 Task: Create a task  Develop a new online appointment scheduling system for a service provider , assign it to team member softage.5@softage.net in the project AgileHorizon and update the status of the task to  On Track  , set the priority of the task to Low
Action: Mouse moved to (70, 456)
Screenshot: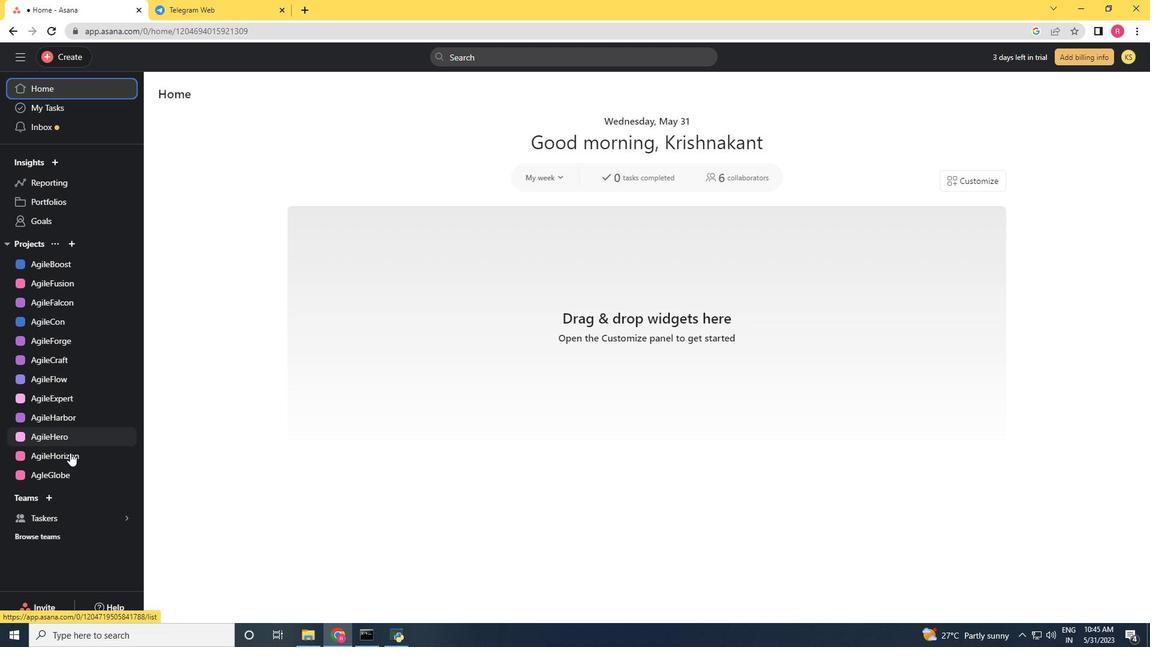 
Action: Mouse pressed left at (70, 456)
Screenshot: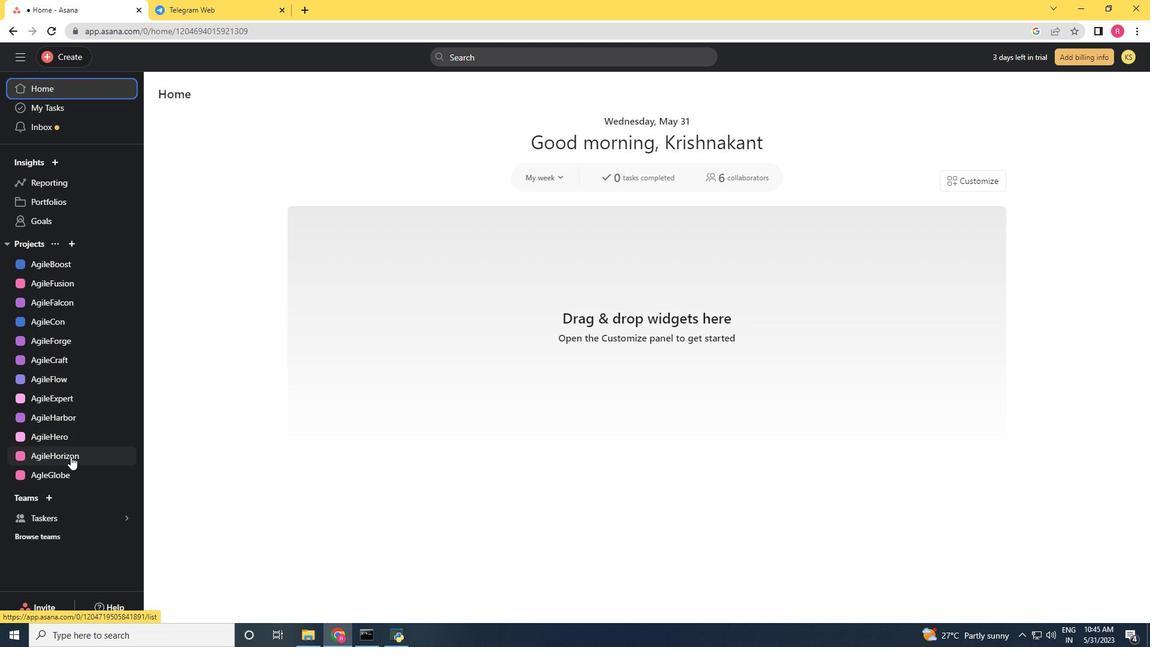 
Action: Mouse moved to (73, 56)
Screenshot: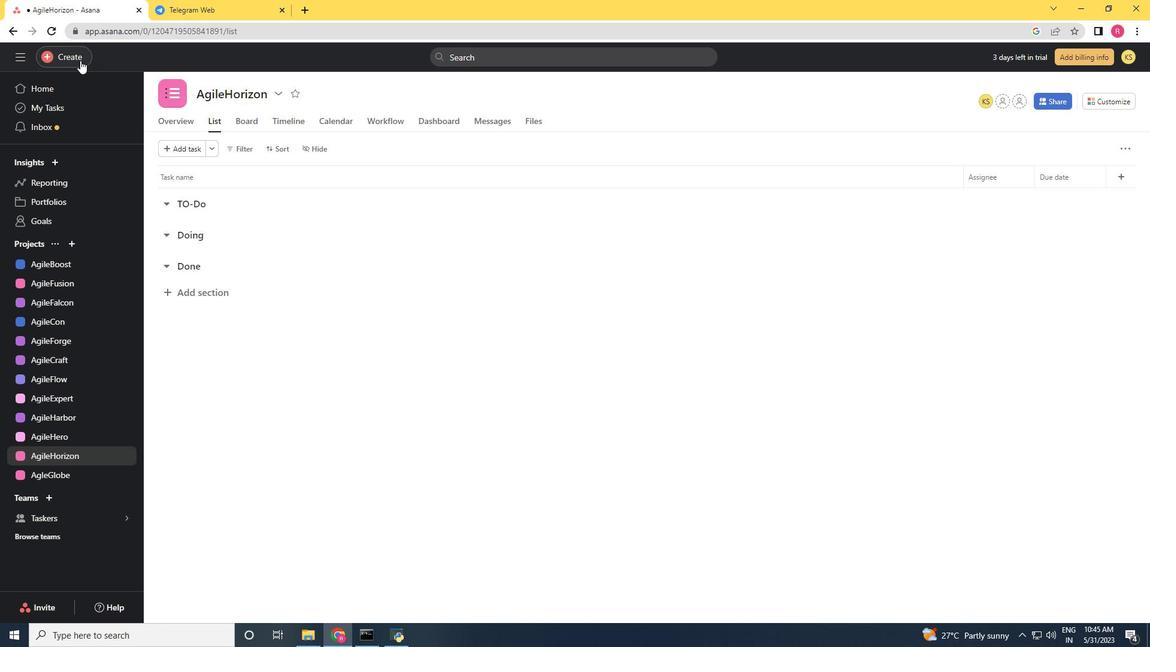 
Action: Mouse pressed left at (73, 56)
Screenshot: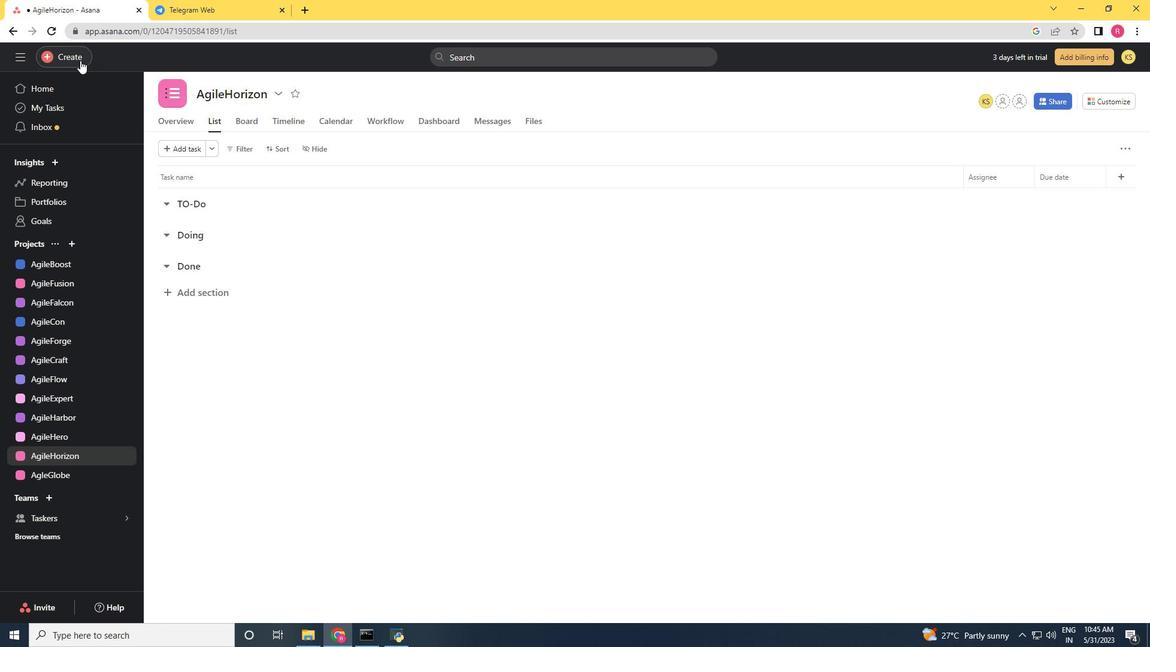 
Action: Mouse moved to (127, 68)
Screenshot: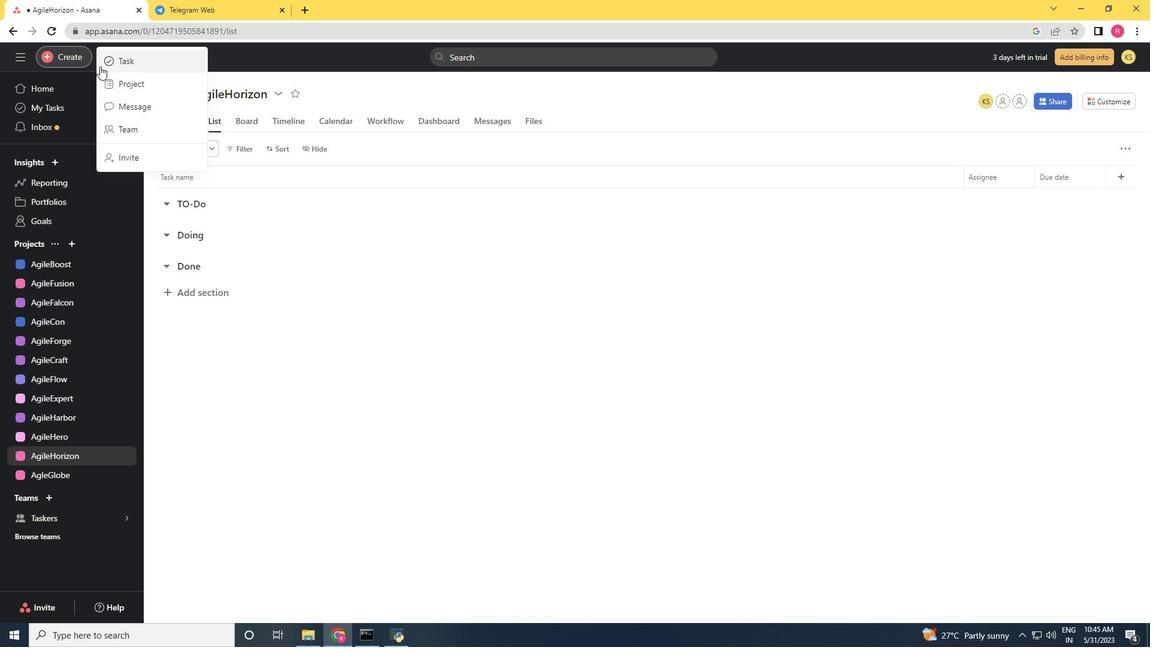 
Action: Mouse pressed left at (127, 68)
Screenshot: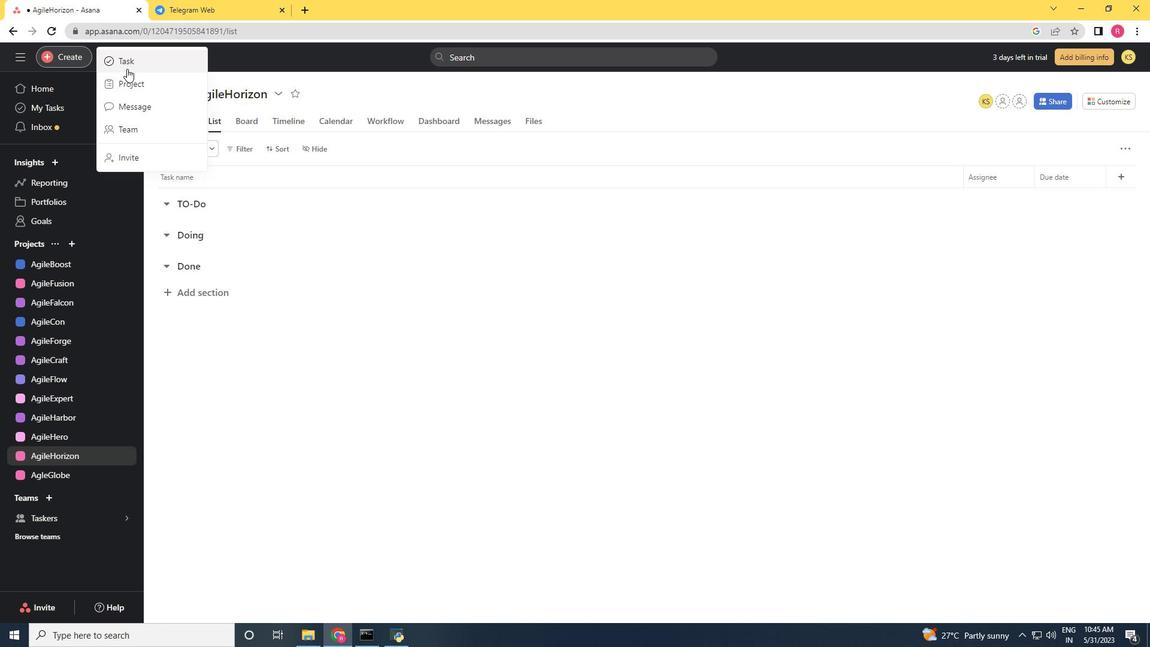 
Action: Key pressed <Key.shift>Develop<Key.space>a<Key.space>new<Key.space>online<Key.space>appointment<Key.space>scheduling<Key.space>system<Key.space>for<Key.space>a<Key.space>service<Key.space>provider<Key.space>
Screenshot: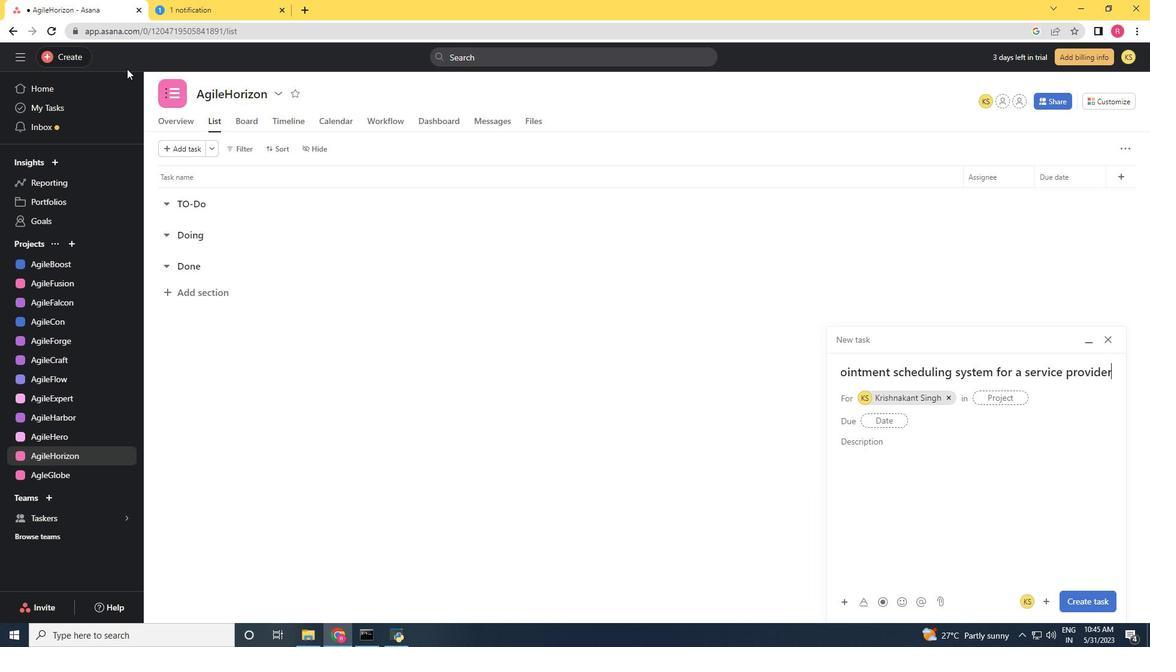 
Action: Mouse moved to (935, 396)
Screenshot: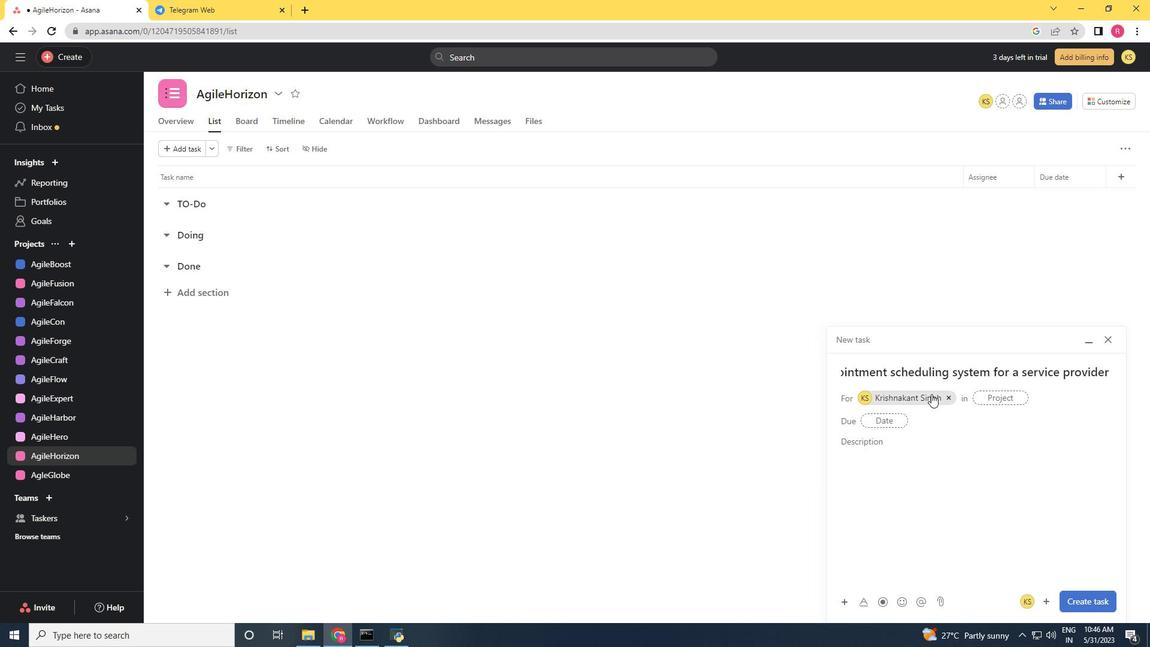 
Action: Mouse pressed left at (935, 396)
Screenshot: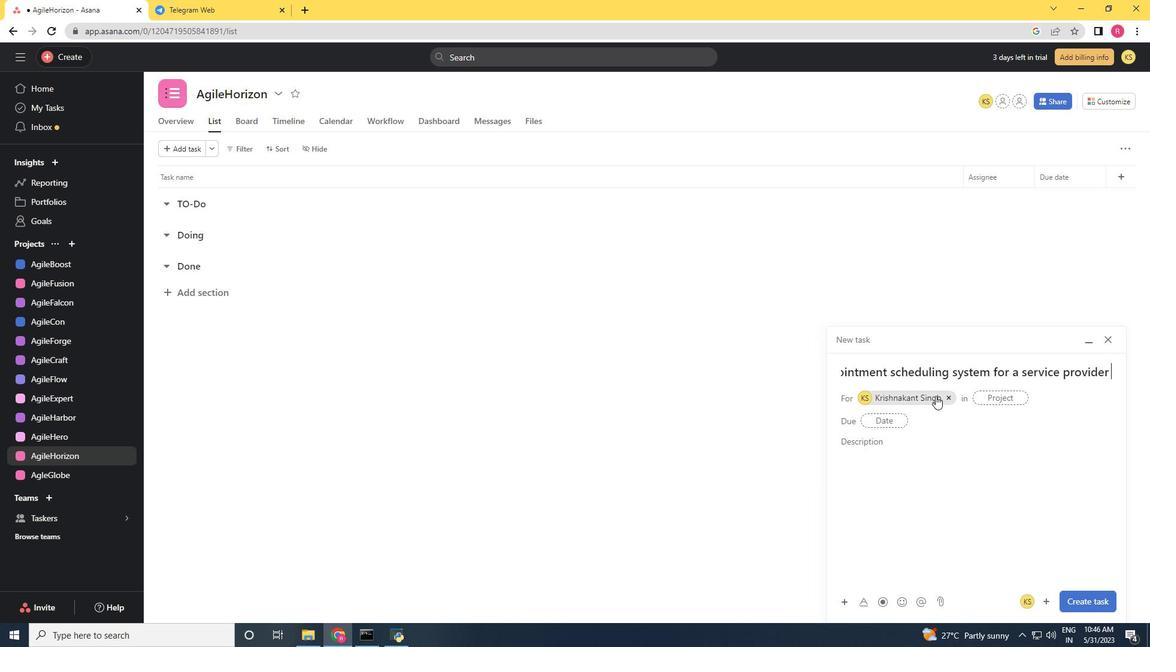 
Action: Mouse moved to (868, 396)
Screenshot: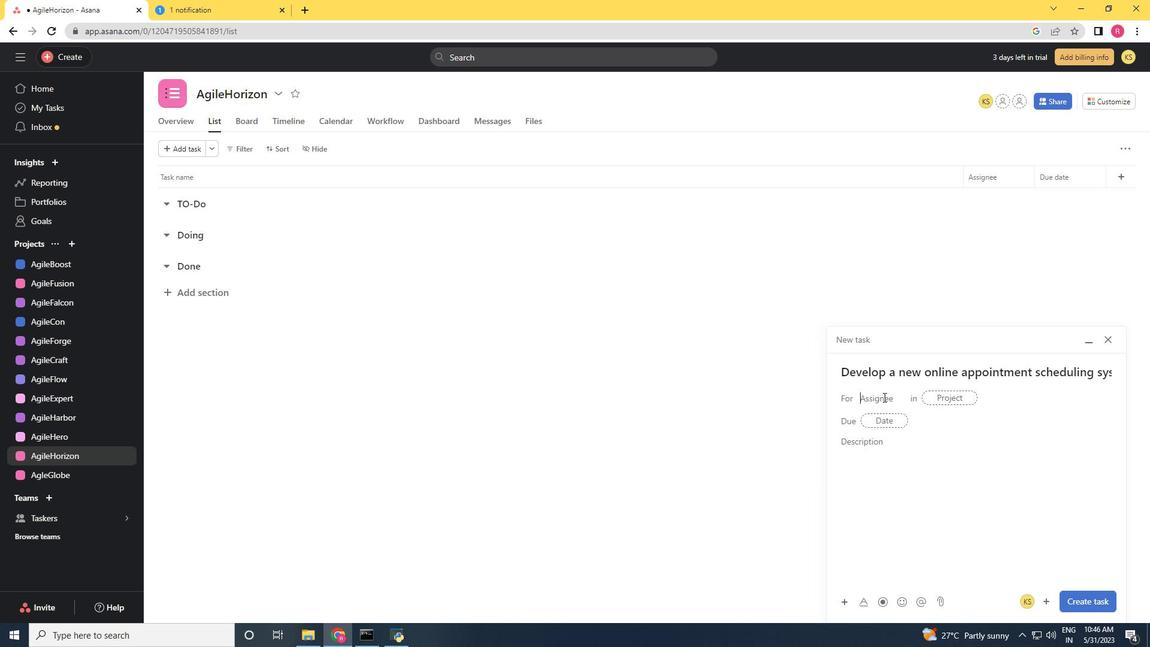 
Action: Mouse pressed left at (868, 396)
Screenshot: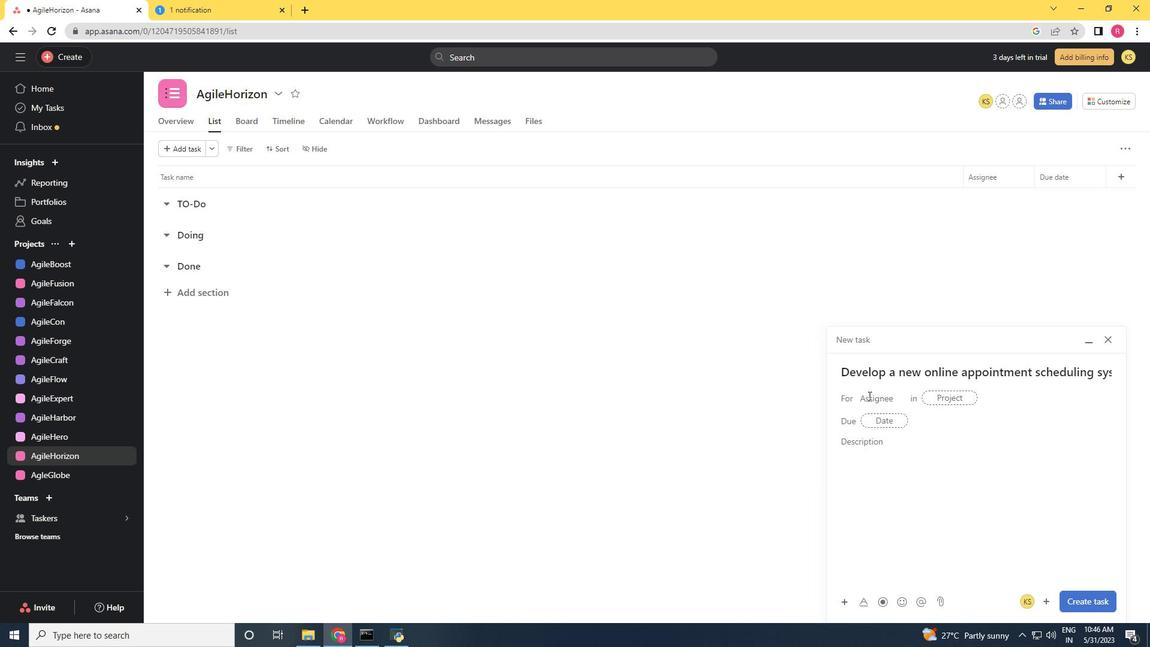 
Action: Key pressed softage,5<Key.shift>@softage.net
Screenshot: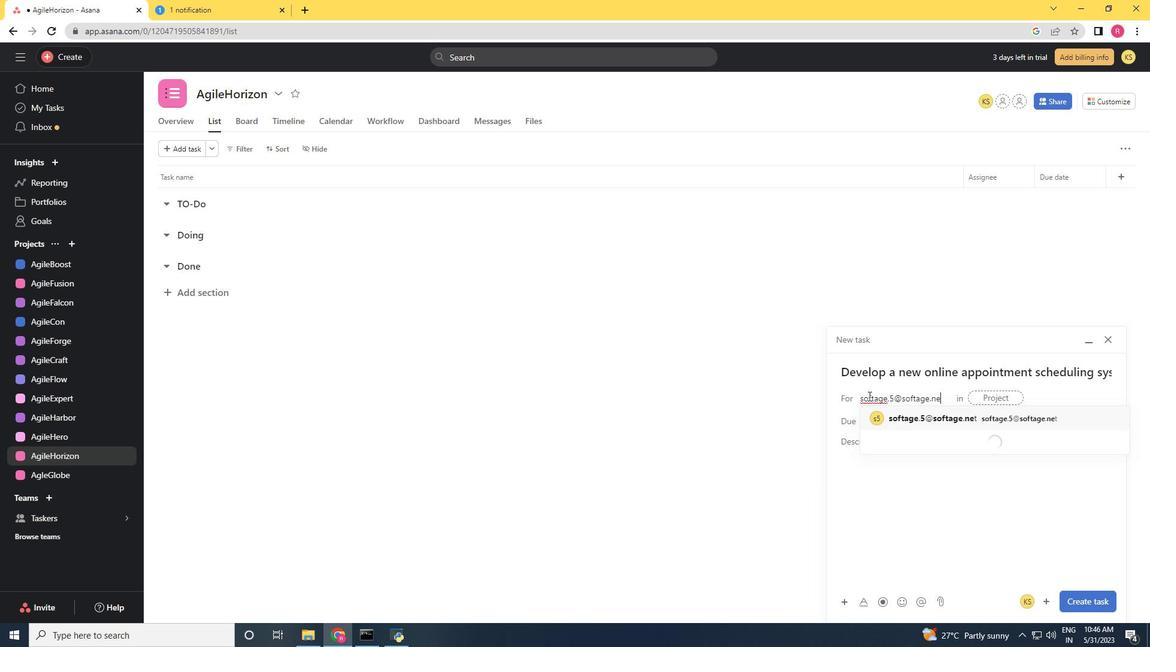
Action: Mouse moved to (960, 421)
Screenshot: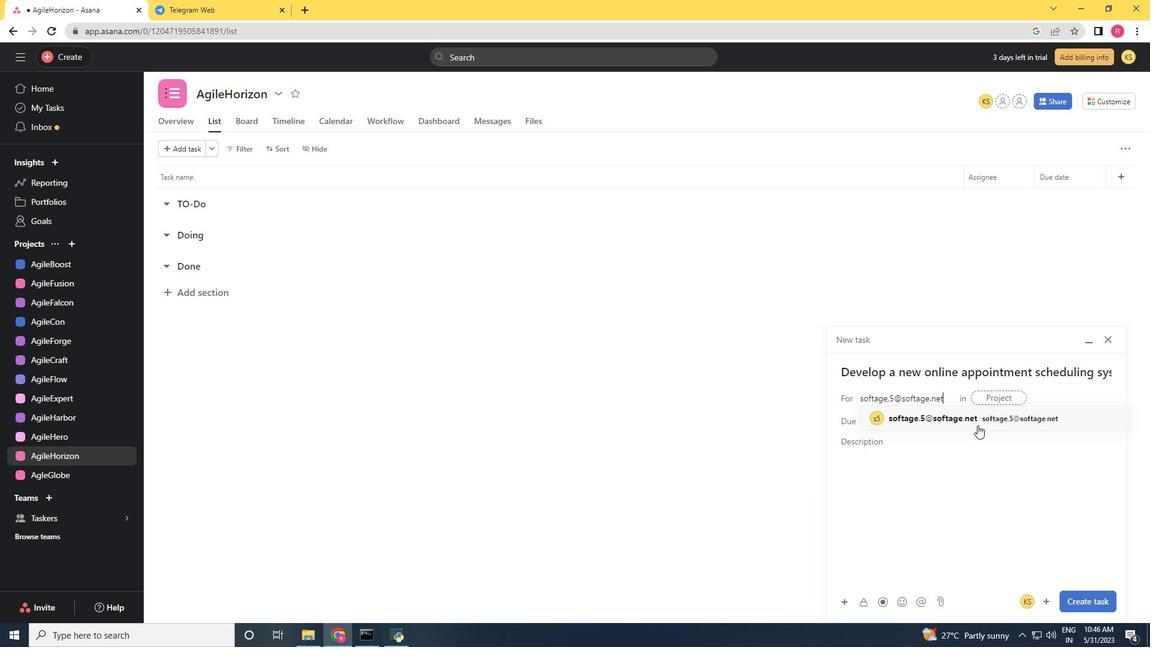 
Action: Mouse pressed left at (960, 421)
Screenshot: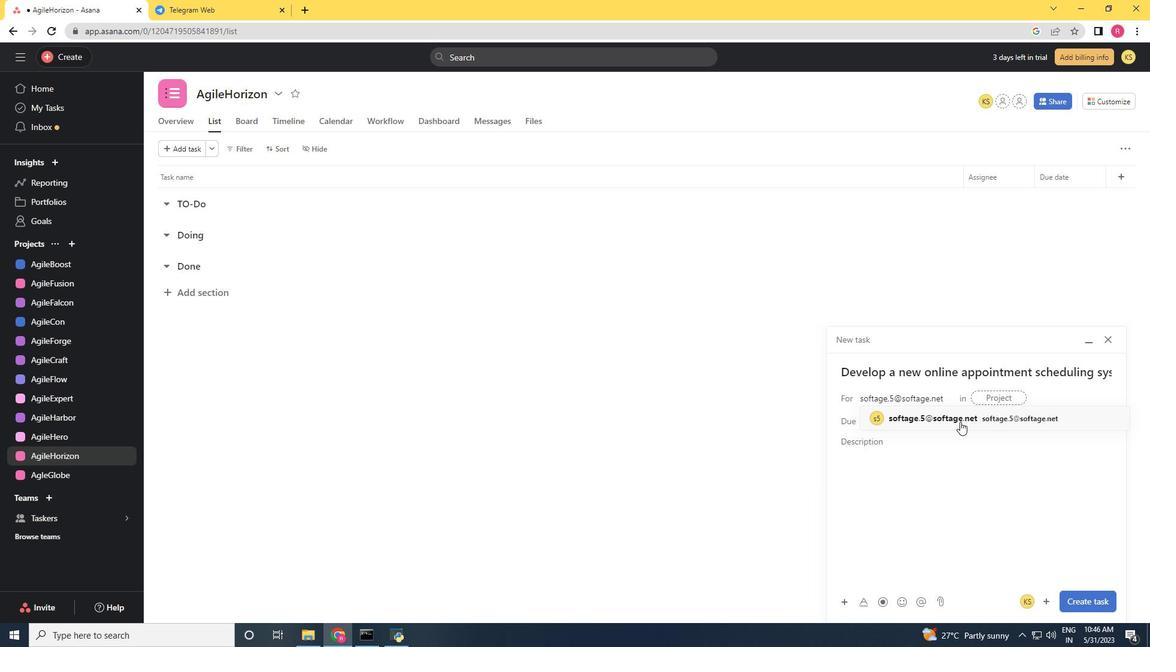 
Action: Mouse moved to (901, 421)
Screenshot: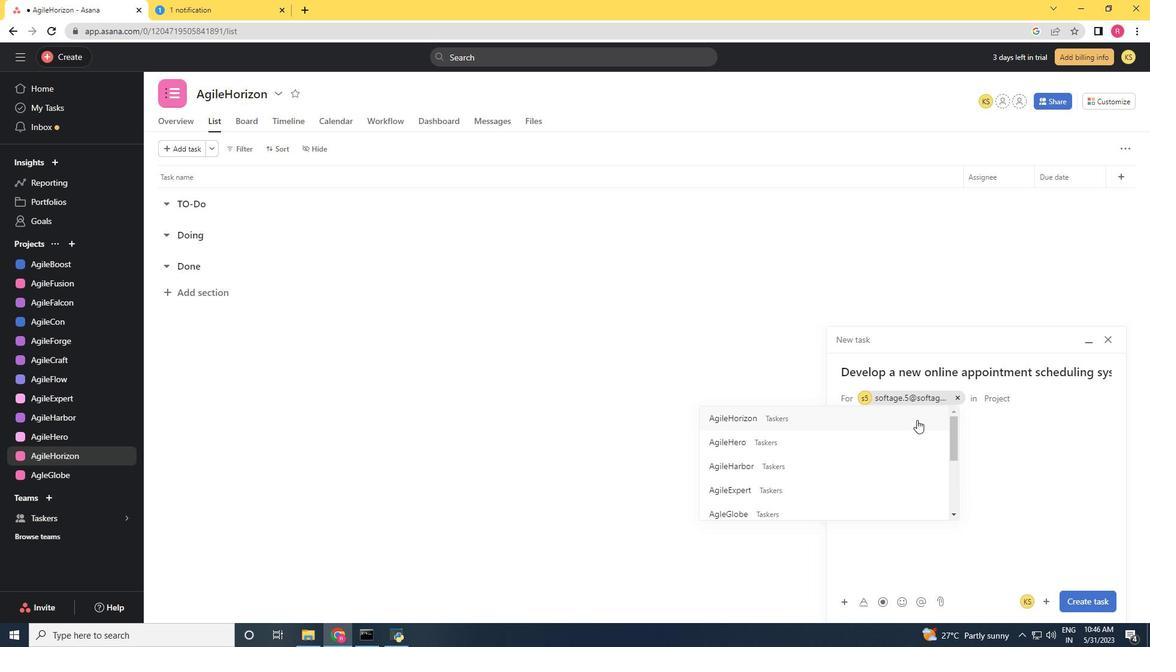 
Action: Mouse pressed left at (901, 421)
Screenshot: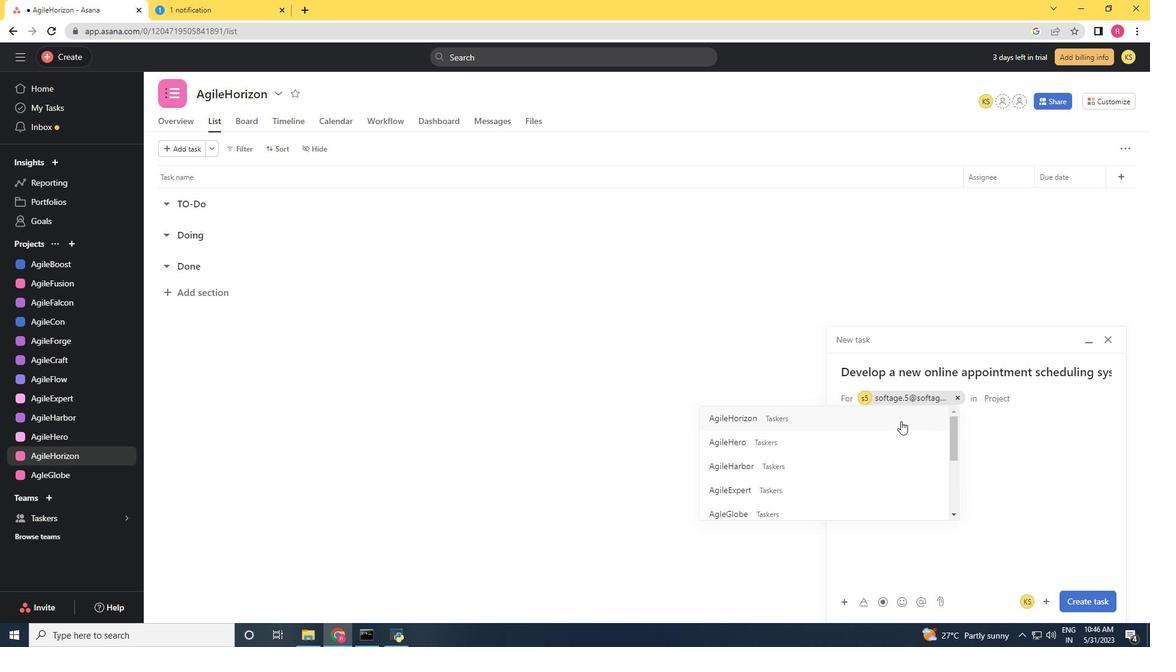 
Action: Mouse moved to (1089, 606)
Screenshot: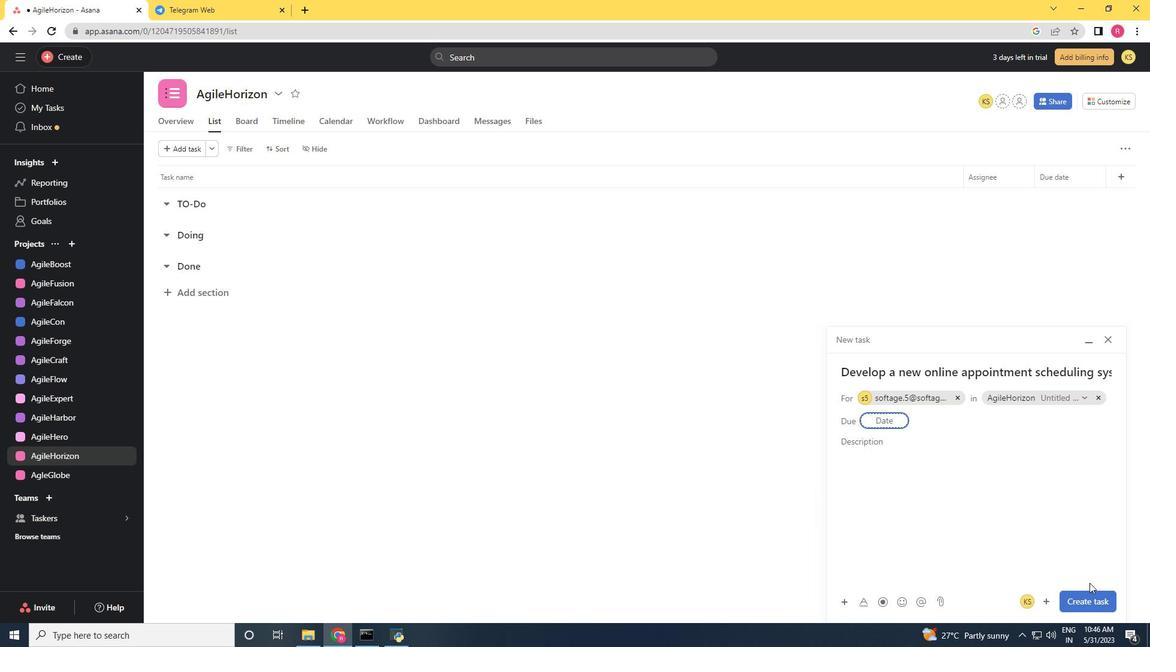 
Action: Mouse pressed left at (1089, 606)
Screenshot: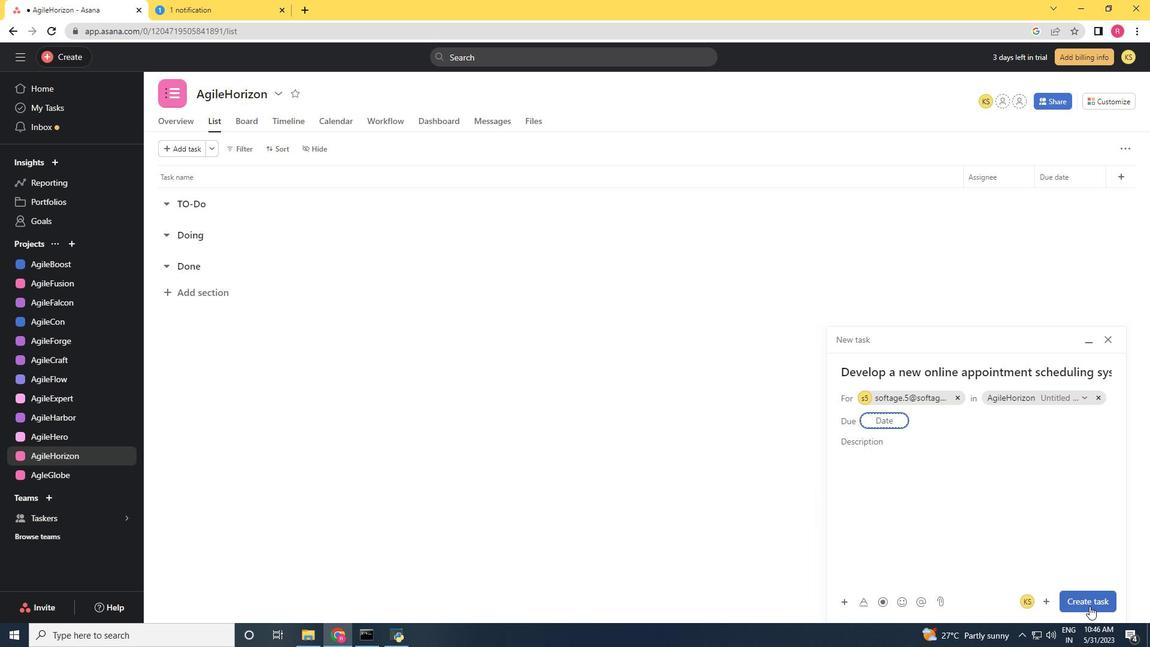 
Action: Mouse moved to (1122, 176)
Screenshot: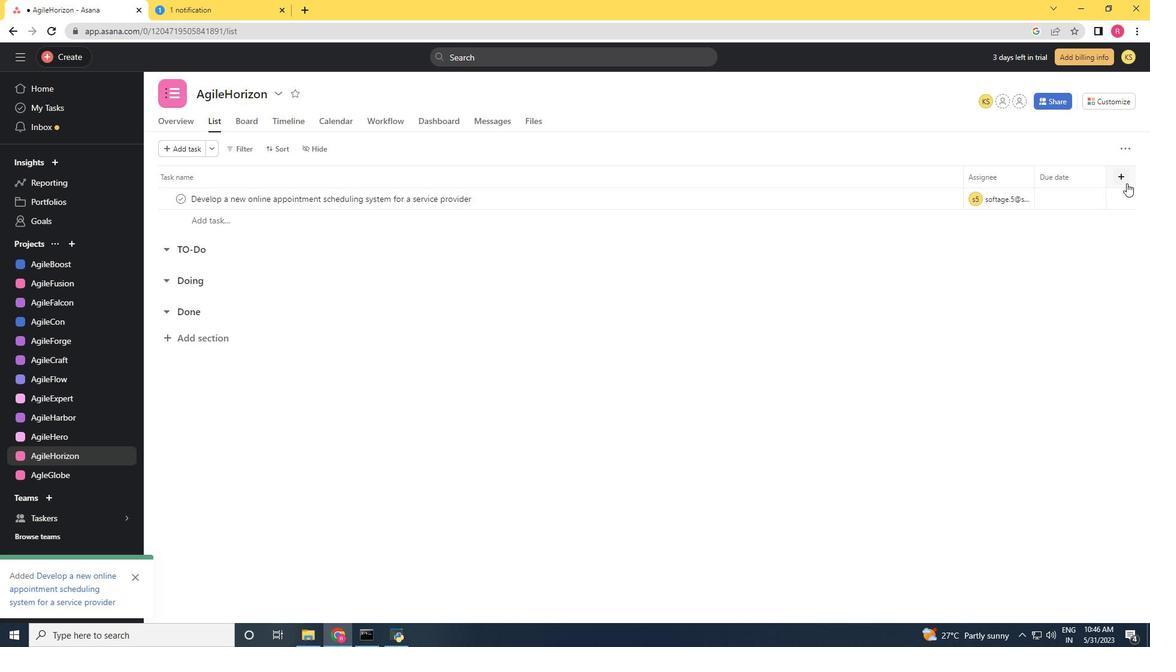 
Action: Mouse pressed left at (1122, 176)
Screenshot: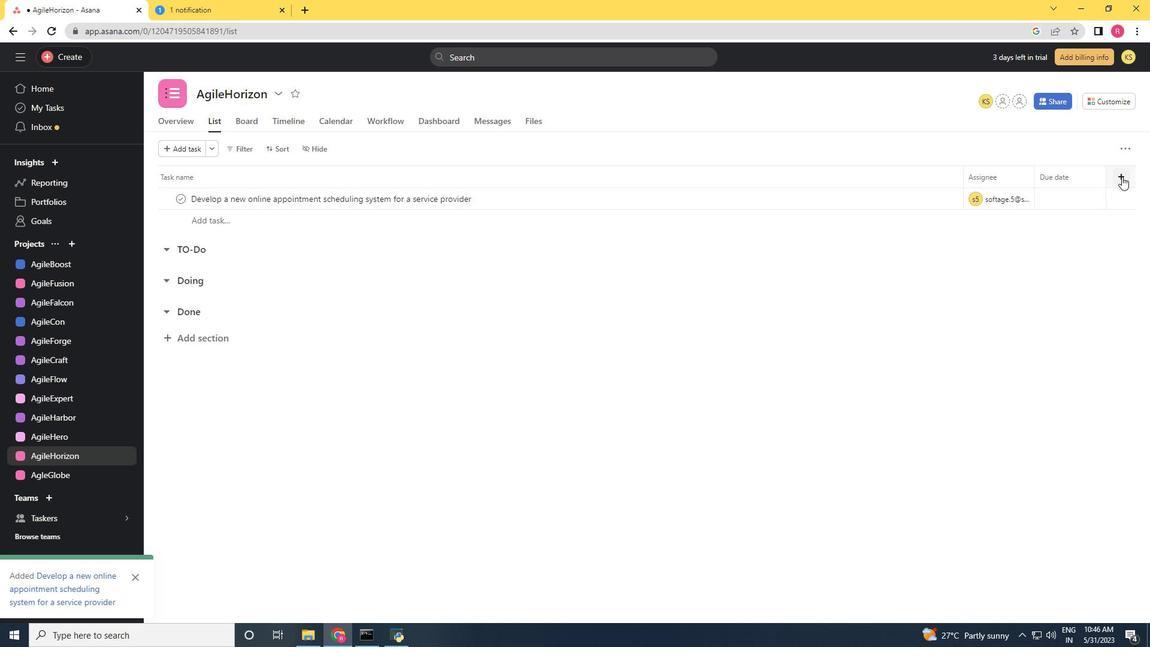 
Action: Mouse moved to (1058, 313)
Screenshot: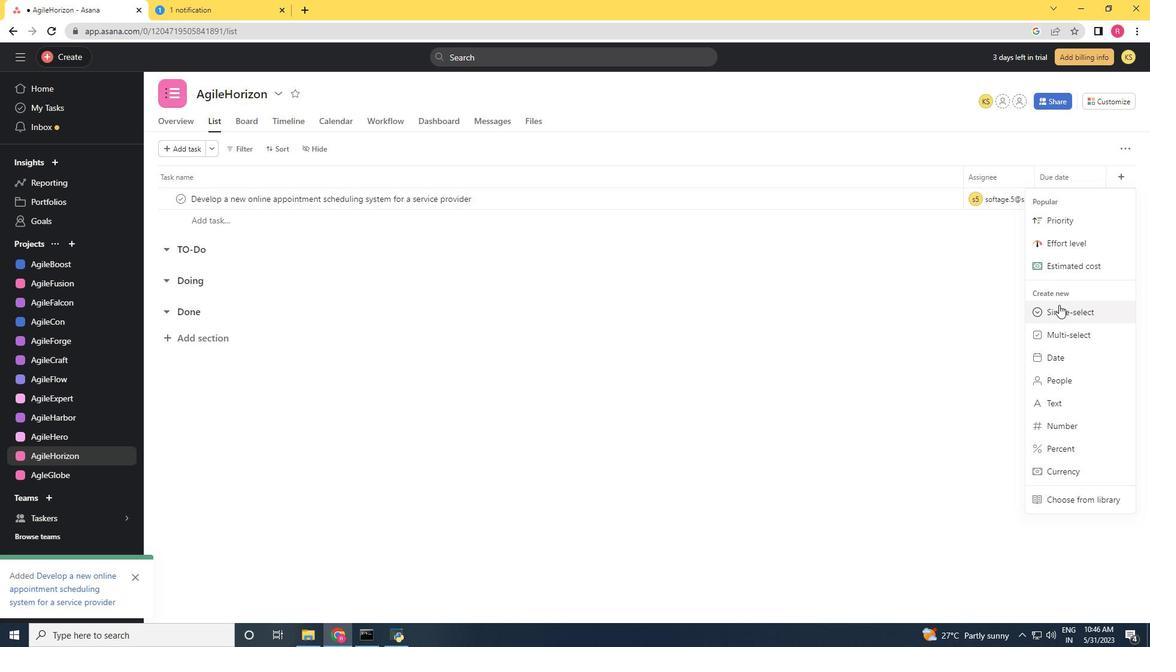 
Action: Mouse pressed left at (1058, 313)
Screenshot: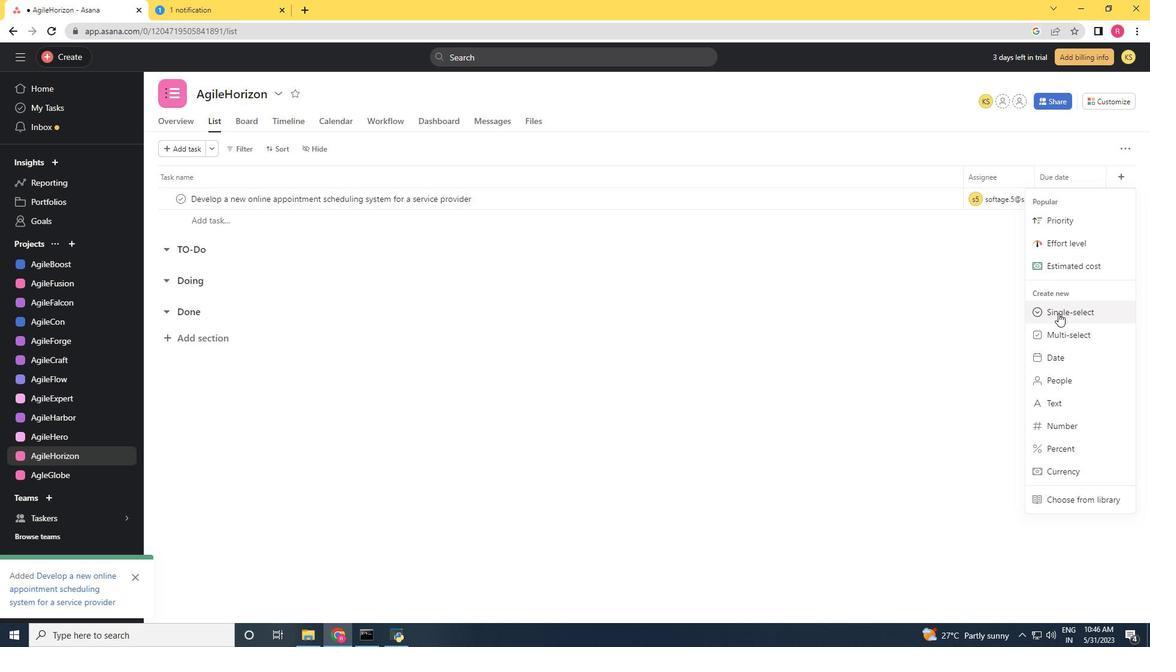 
Action: Mouse moved to (1058, 313)
Screenshot: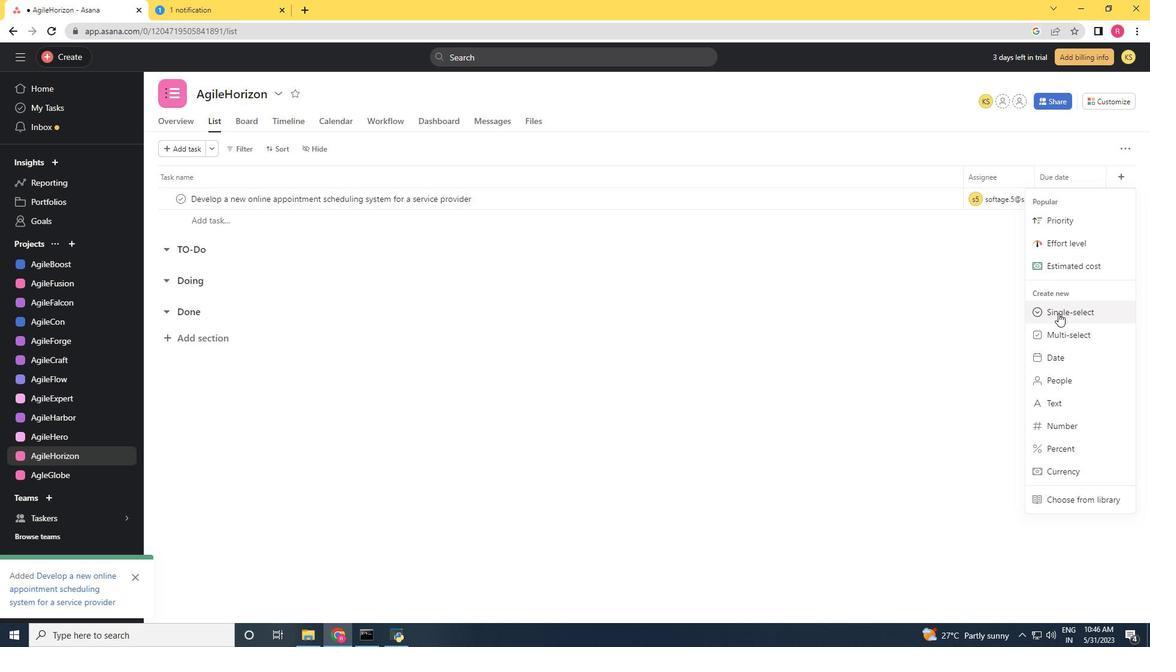 
Action: Key pressed <Key.shift><Key.shift><Key.shift><Key.shift><Key.shift><Key.shift><Key.shift><Key.shift><Key.shift><Key.shift><Key.shift><Key.shift><Key.shift><Key.shift><Key.shift><Key.shift><Key.shift><Key.shift><Key.shift><Key.shift><Key.shift><Key.shift>Status
Screenshot: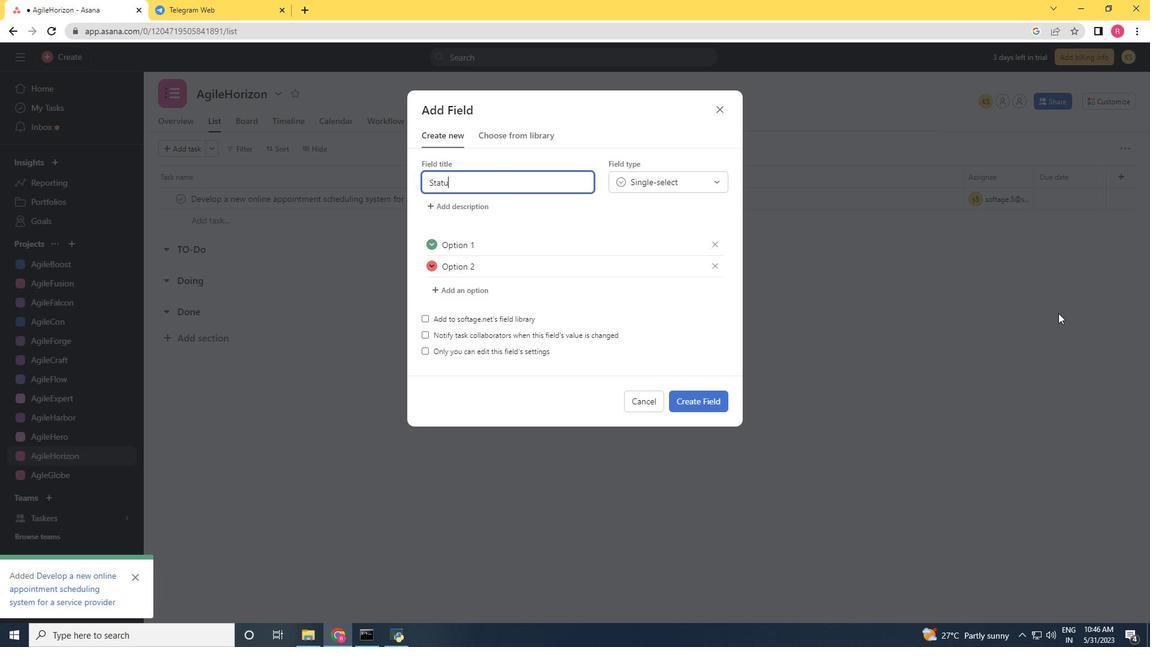 
Action: Mouse moved to (518, 248)
Screenshot: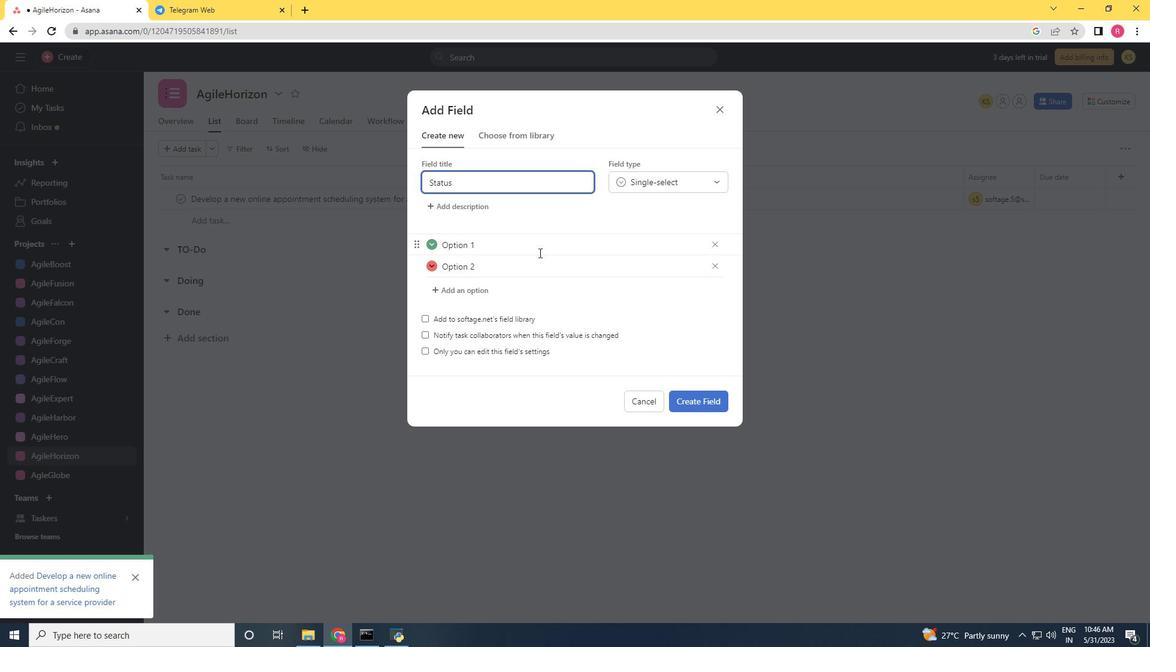 
Action: Mouse pressed left at (518, 248)
Screenshot: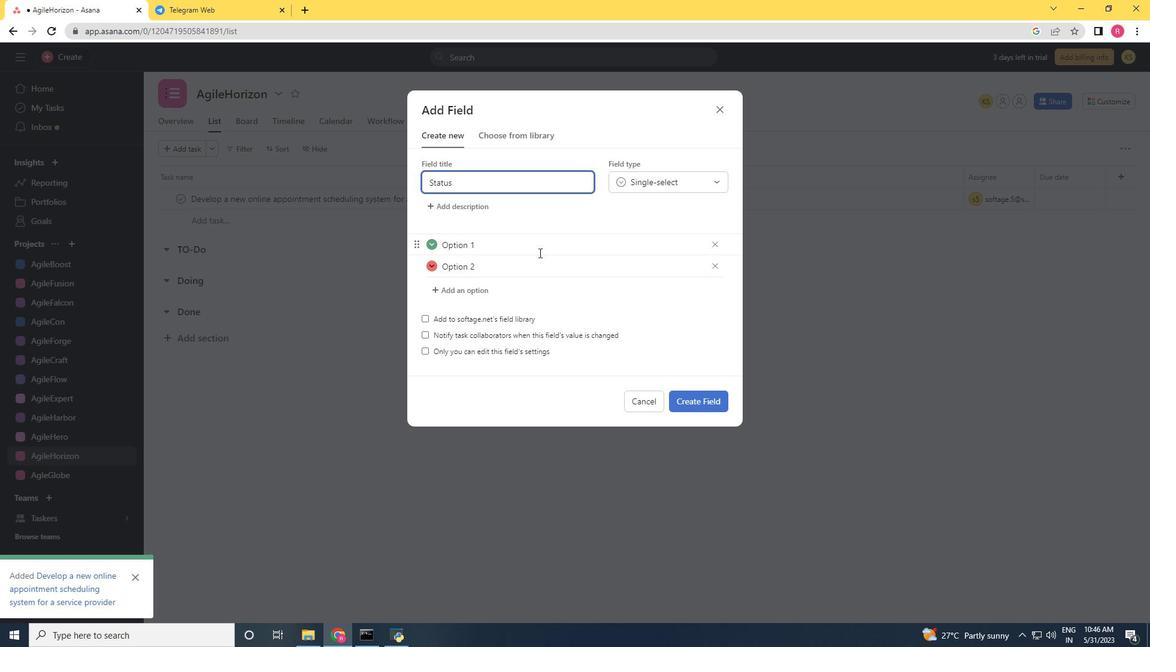 
Action: Key pressed <Key.backspace><Key.backspace><Key.backspace><Key.backspace><Key.backspace><Key.backspace><Key.backspace><Key.backspace><Key.shift>On<Key.space><Key.shift>Track<Key.enter><Key.shift><Key.shift><Key.shift>Off<Key.space><Key.shift>Track<Key.enter><Key.shift><Key.shift><Key.shift><Key.shift><Key.shift>At<Key.space><Key.shift>Risk
Screenshot: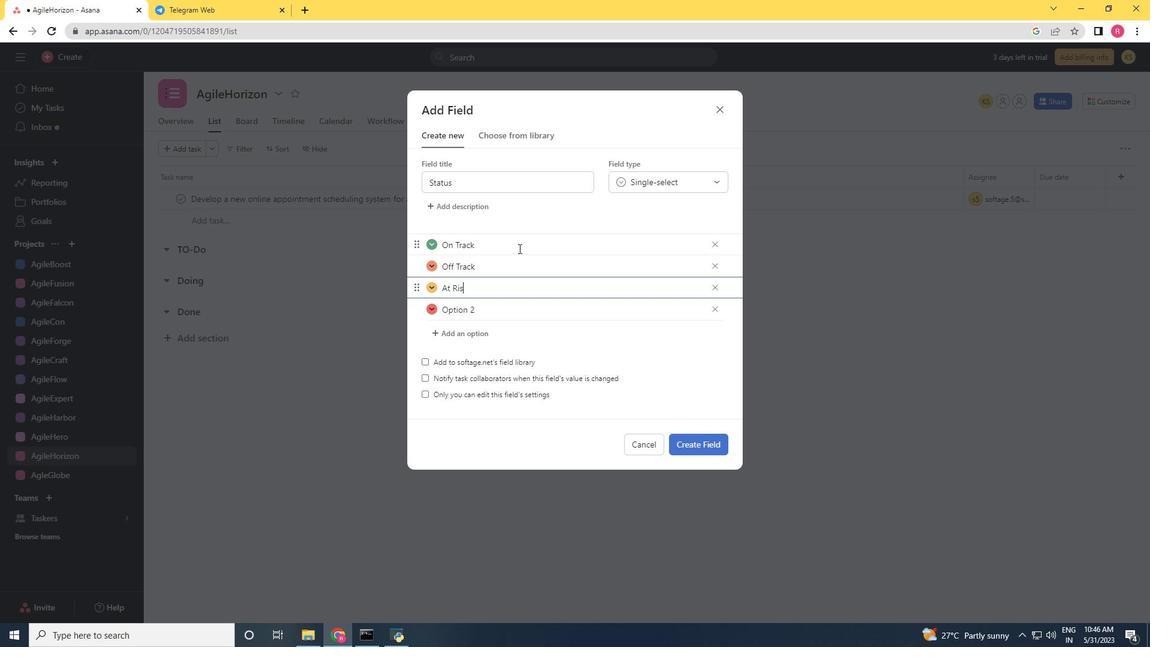 
Action: Mouse moved to (720, 314)
Screenshot: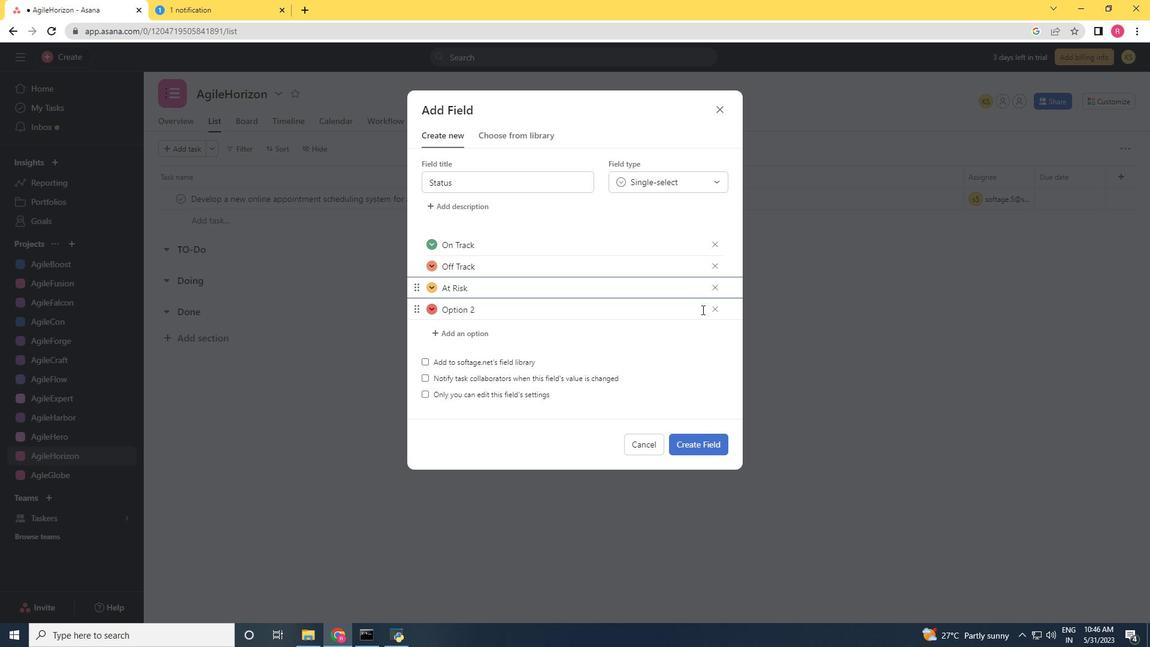 
Action: Mouse pressed left at (720, 314)
Screenshot: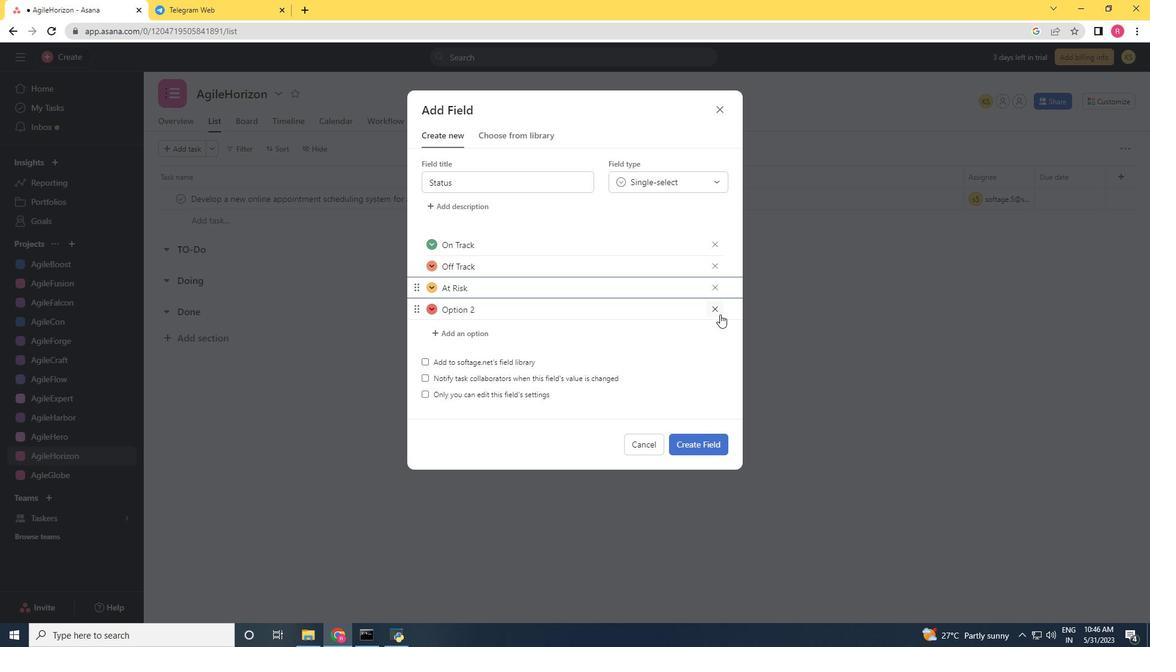 
Action: Mouse moved to (697, 422)
Screenshot: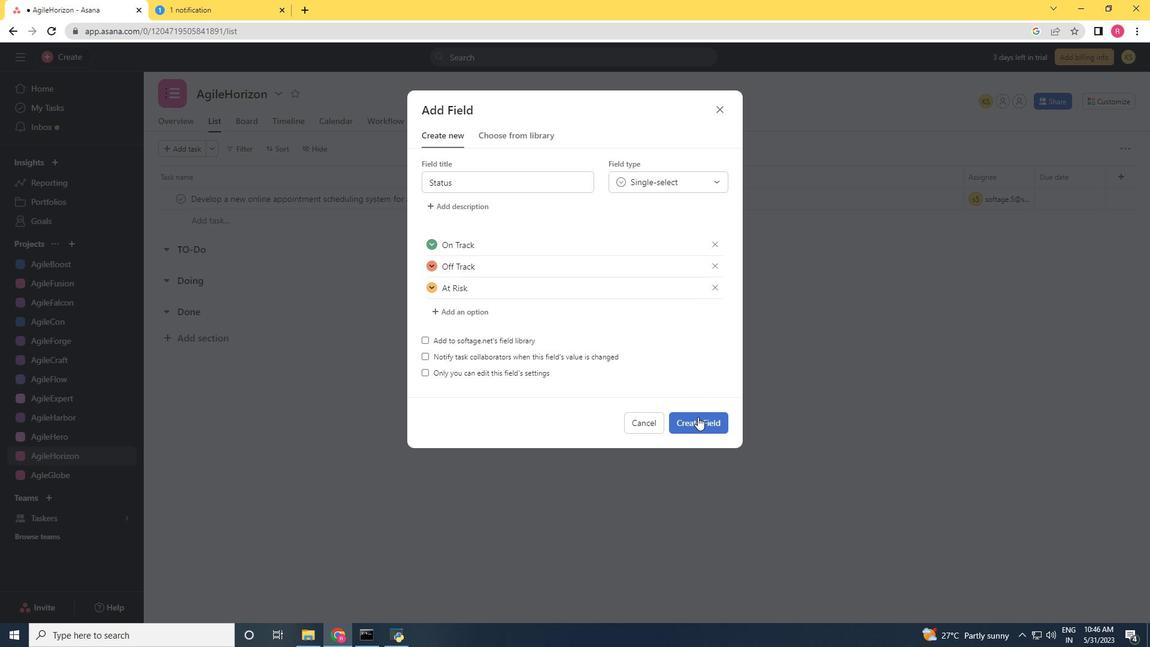 
Action: Mouse pressed left at (697, 422)
Screenshot: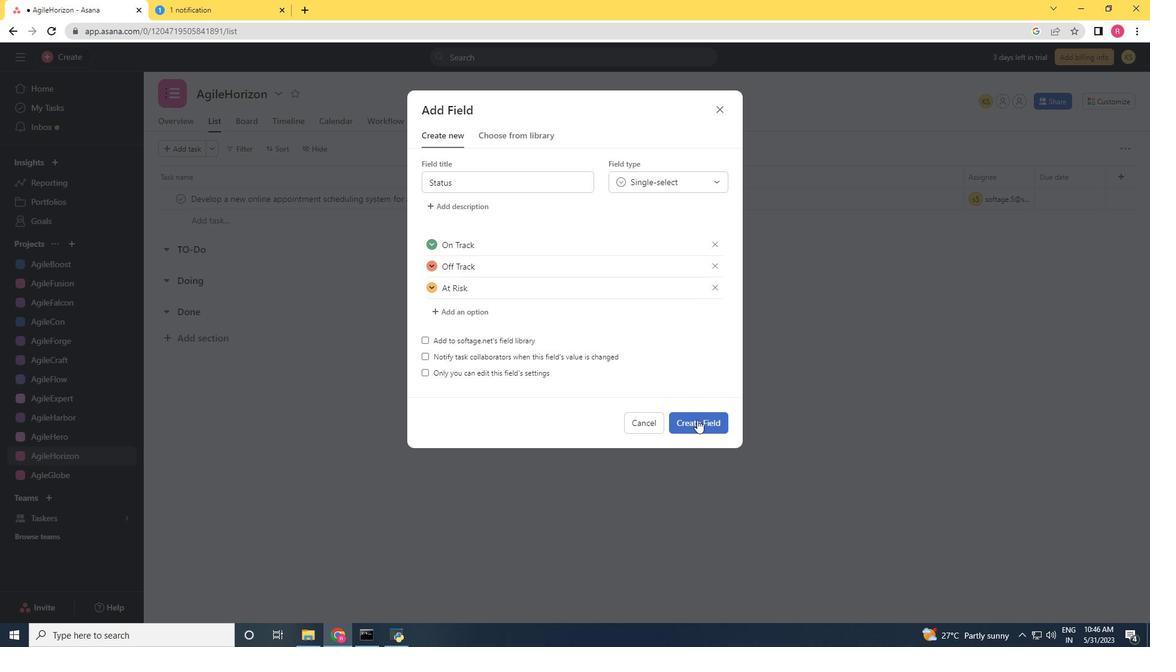 
Action: Mouse moved to (1095, 189)
Screenshot: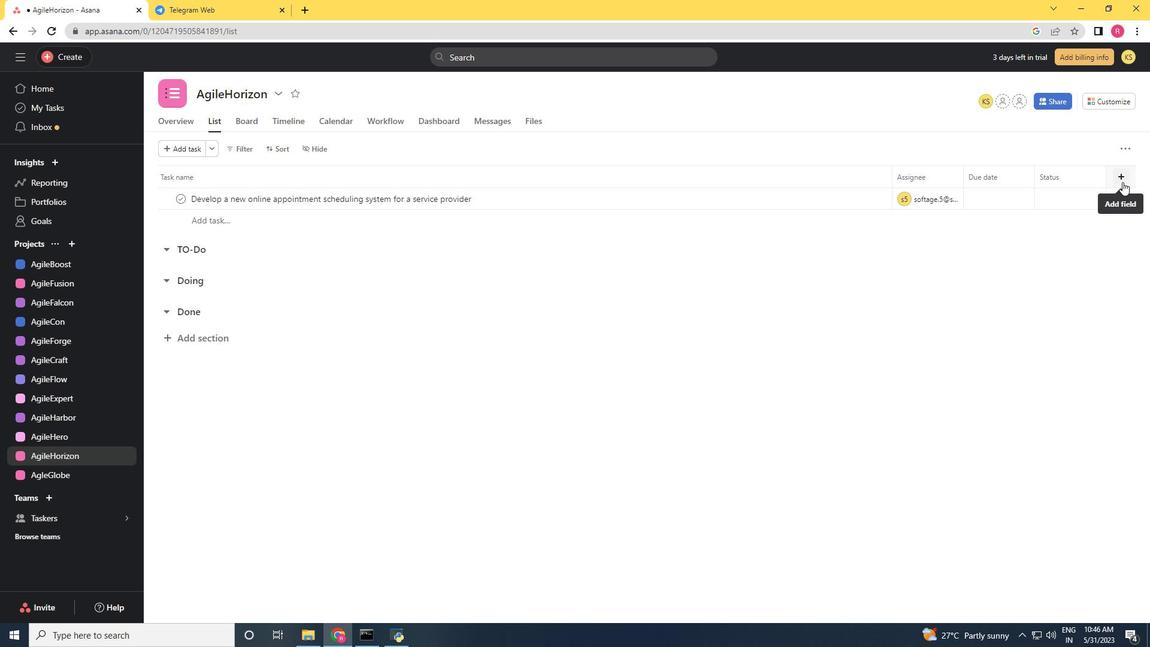 
Action: Mouse pressed left at (1095, 189)
Screenshot: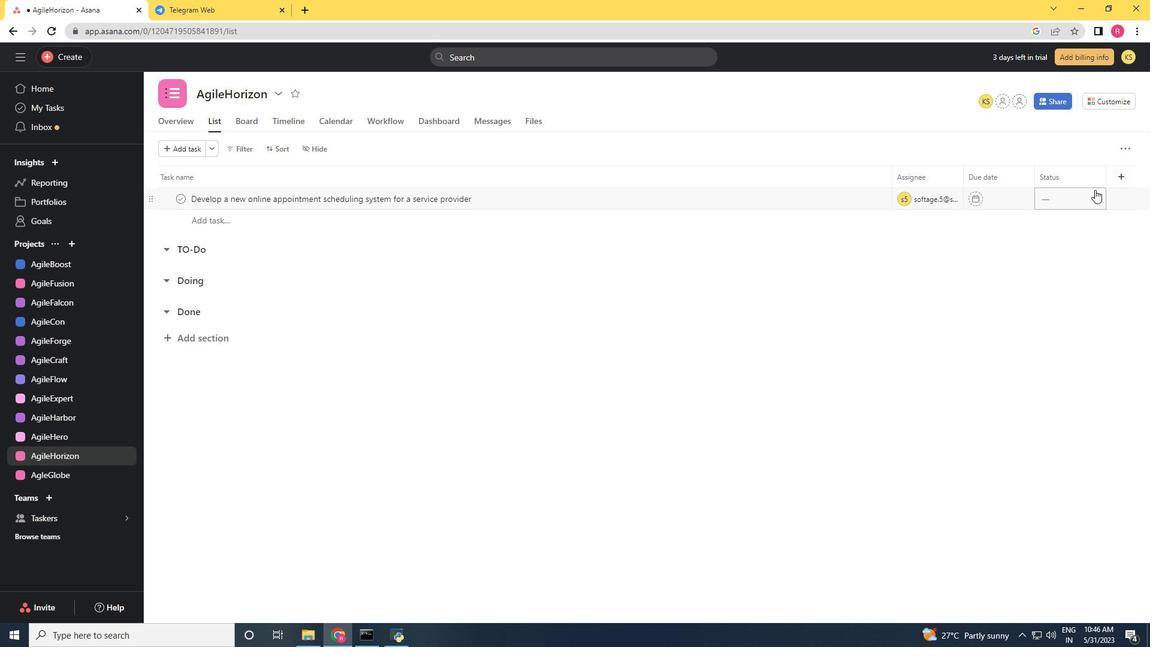 
Action: Mouse moved to (1078, 236)
Screenshot: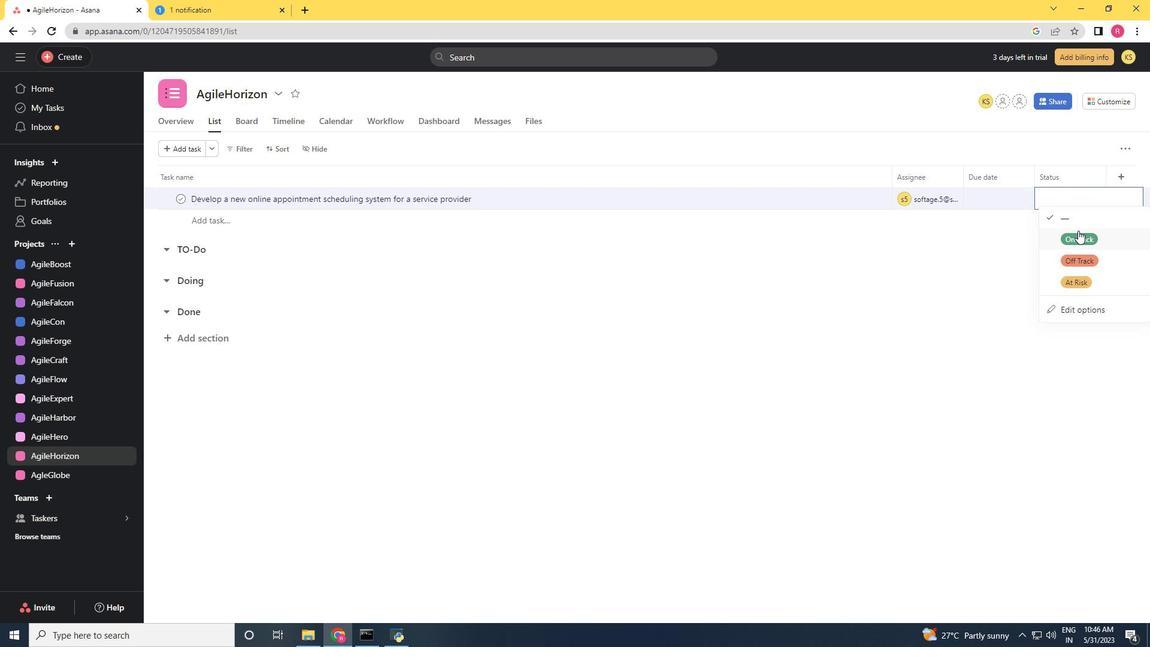 
Action: Mouse pressed left at (1078, 236)
Screenshot: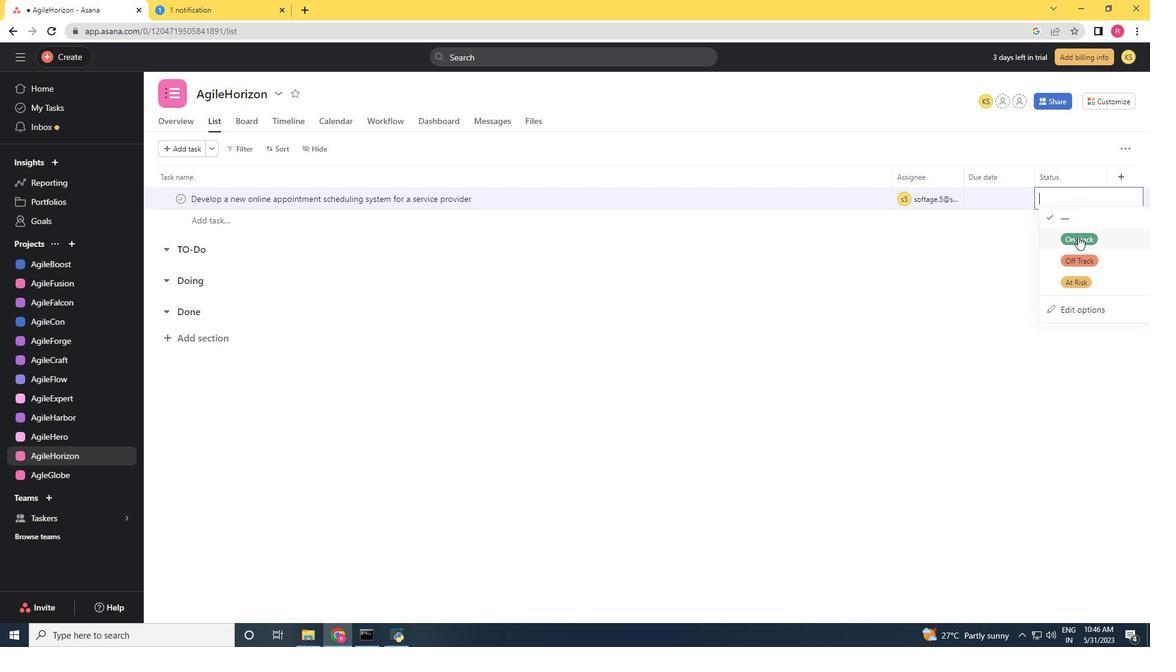 
Action: Mouse moved to (1119, 174)
Screenshot: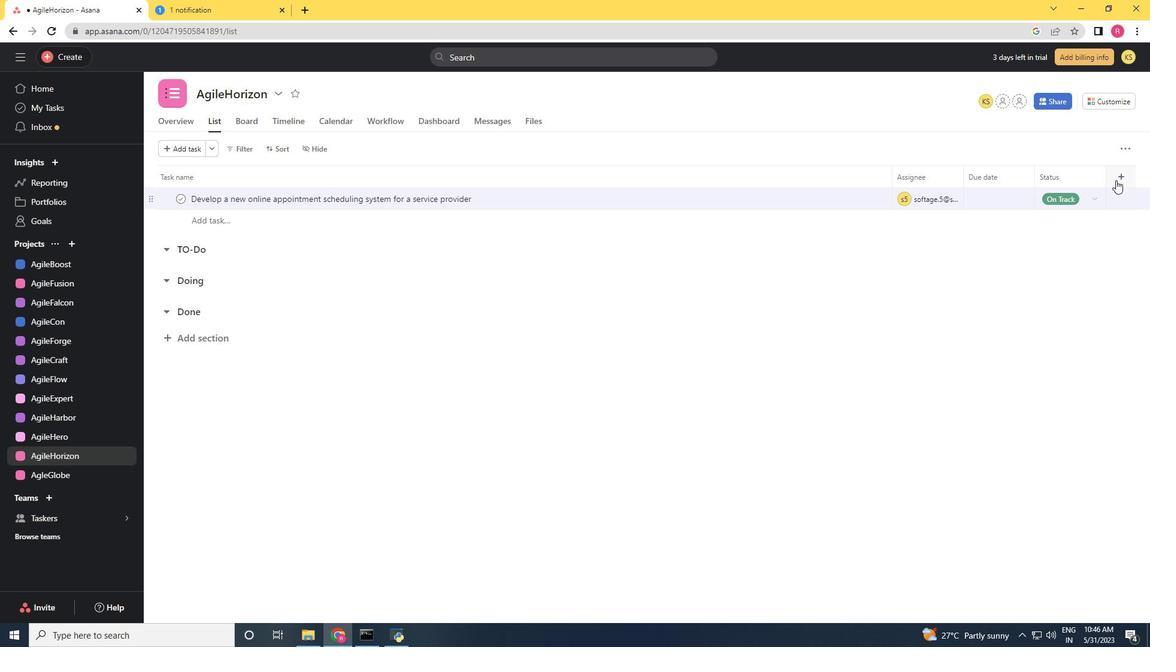 
Action: Mouse pressed left at (1119, 174)
Screenshot: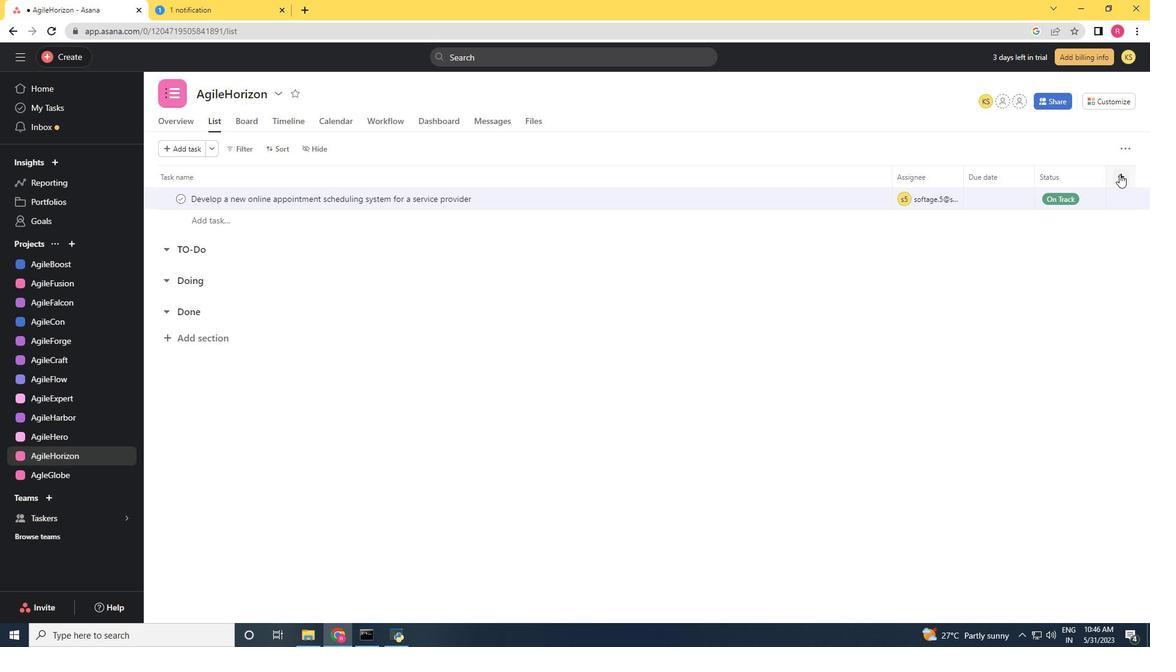 
Action: Mouse moved to (1062, 218)
Screenshot: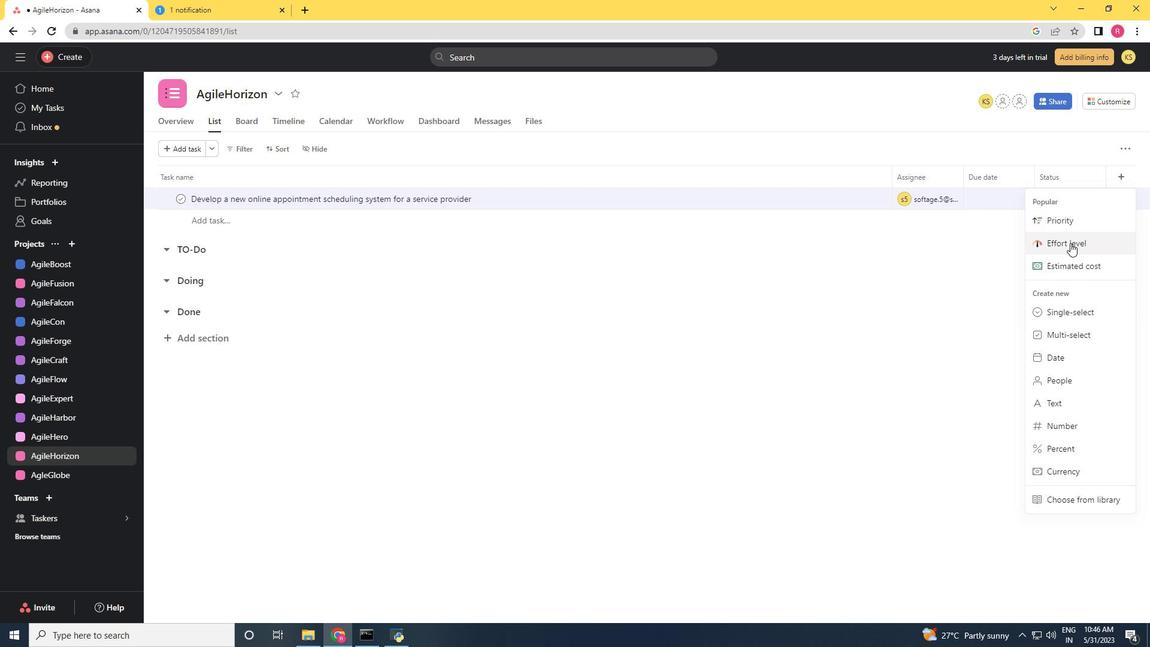 
Action: Mouse pressed left at (1062, 218)
Screenshot: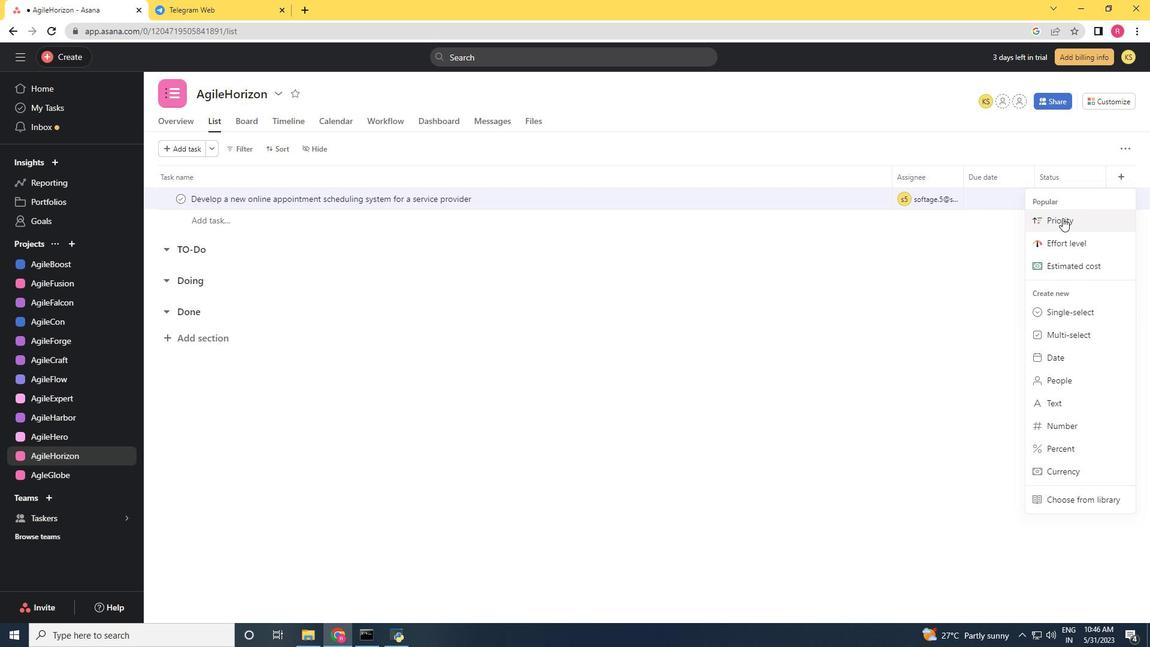 
Action: Mouse moved to (505, 245)
Screenshot: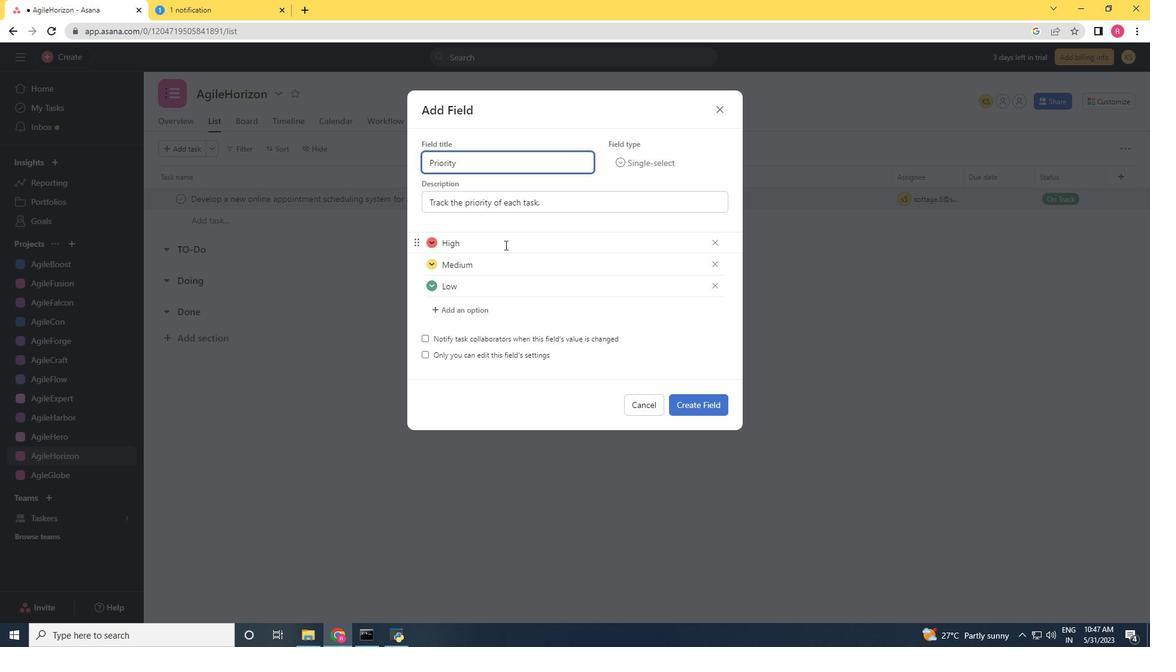 
Action: Mouse pressed left at (505, 245)
Screenshot: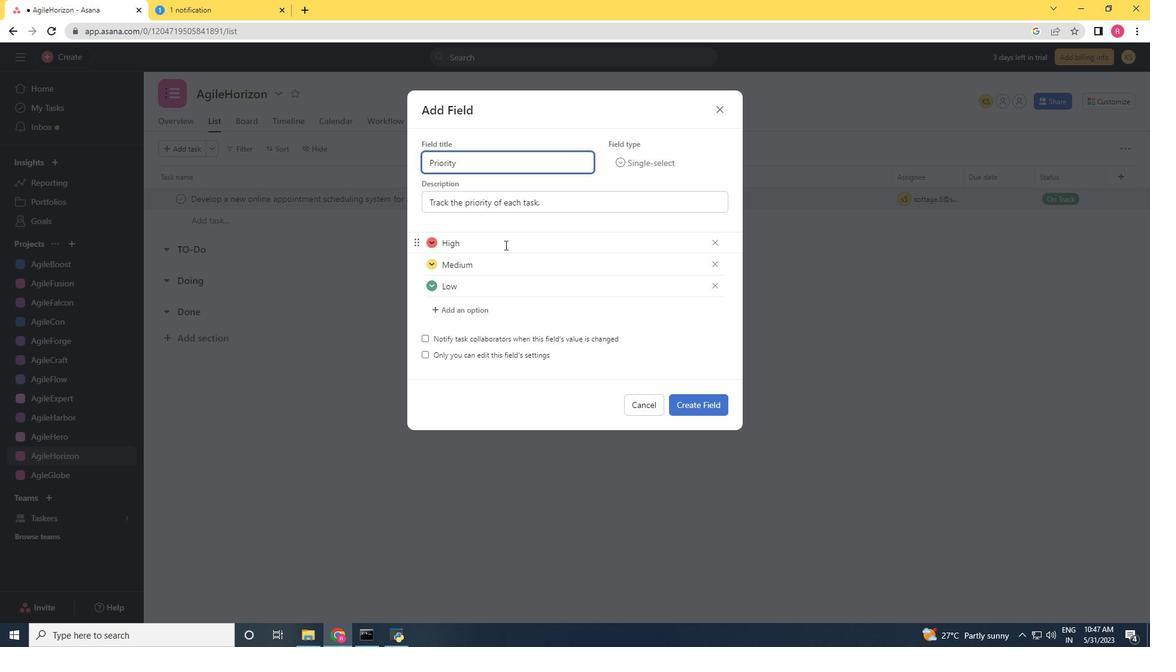 
Action: Mouse moved to (421, 241)
Screenshot: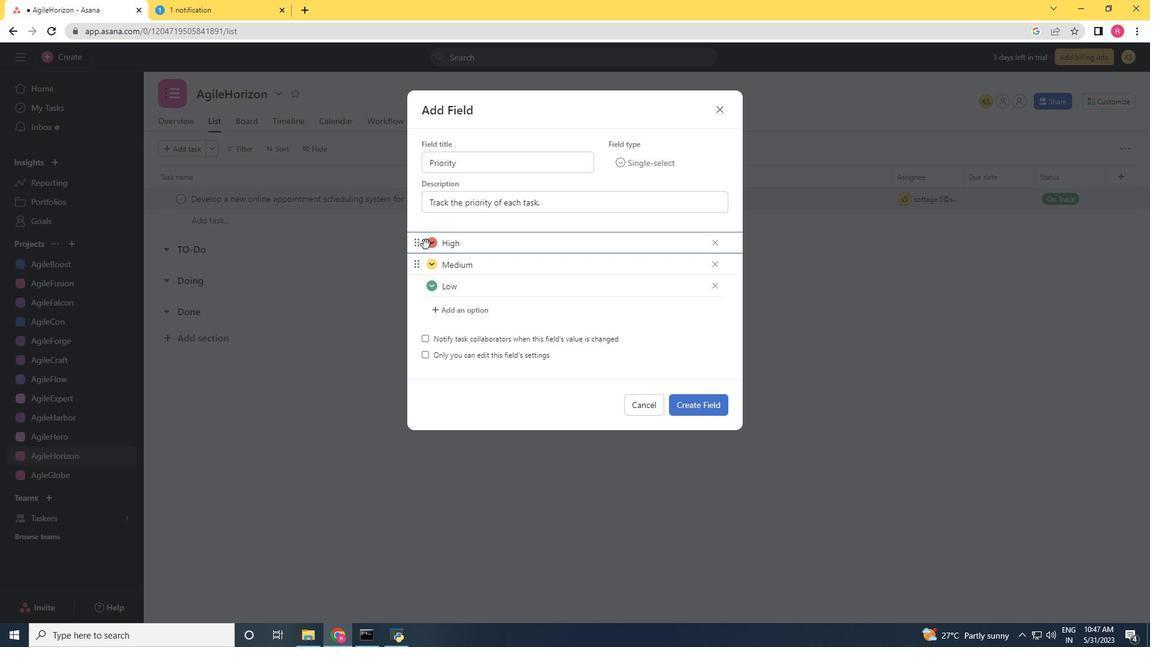 
Action: Mouse pressed left at (421, 241)
Screenshot: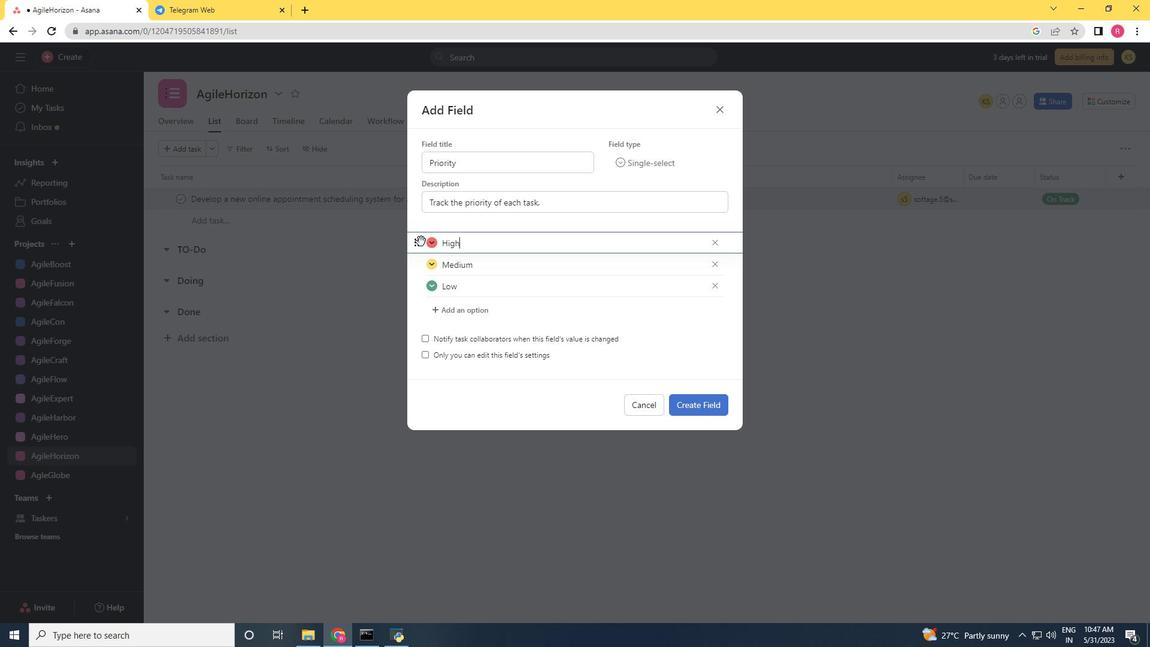 
Action: Mouse moved to (699, 402)
Screenshot: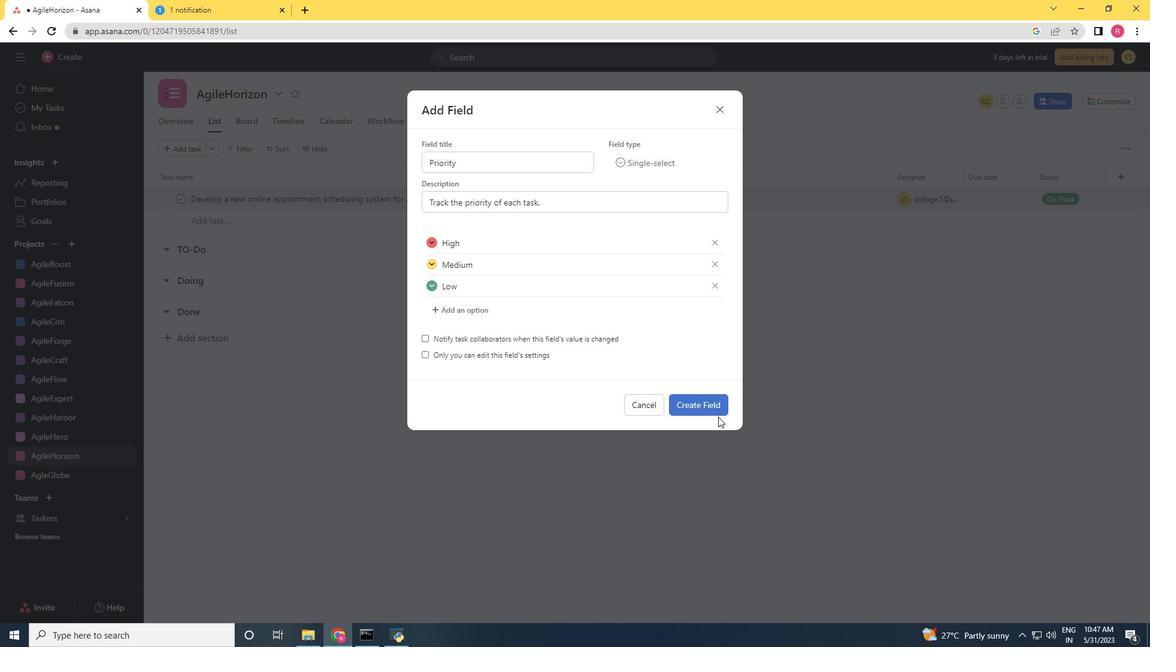 
Action: Mouse pressed left at (699, 402)
Screenshot: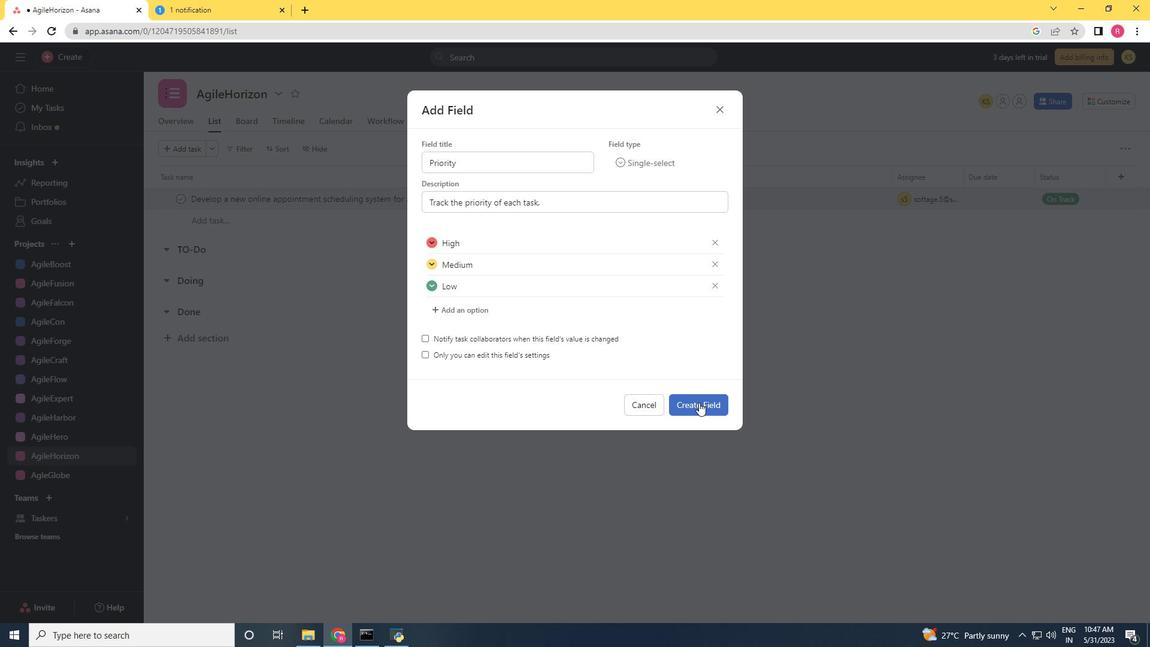 
Action: Mouse moved to (1079, 206)
Screenshot: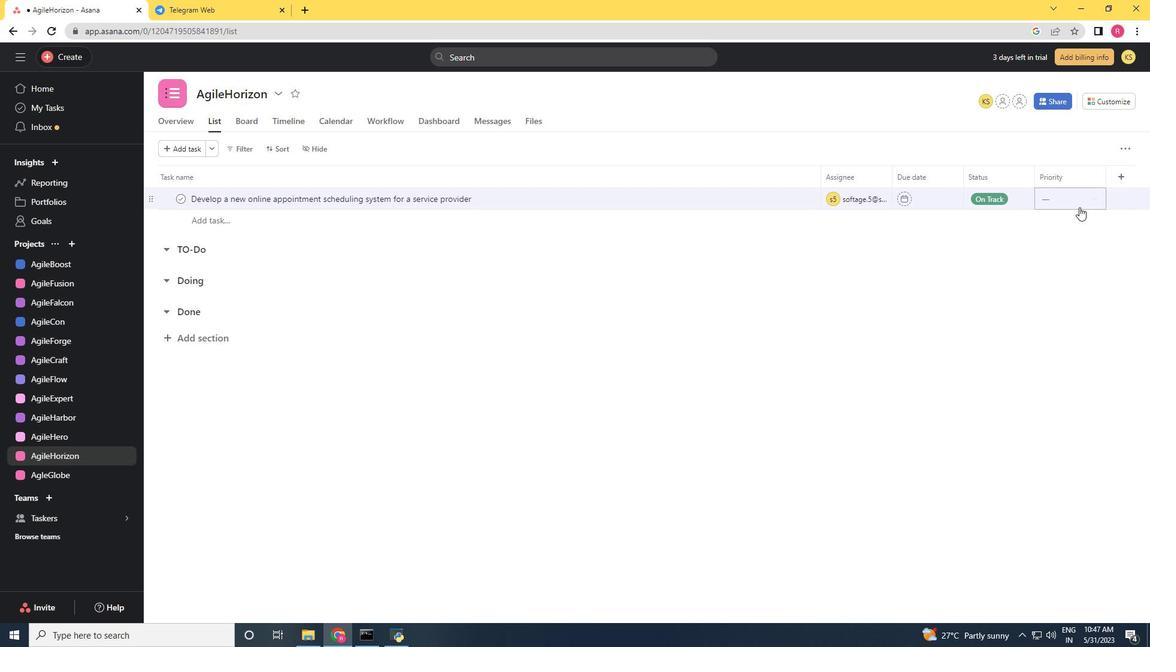 
Action: Mouse pressed left at (1079, 206)
Screenshot: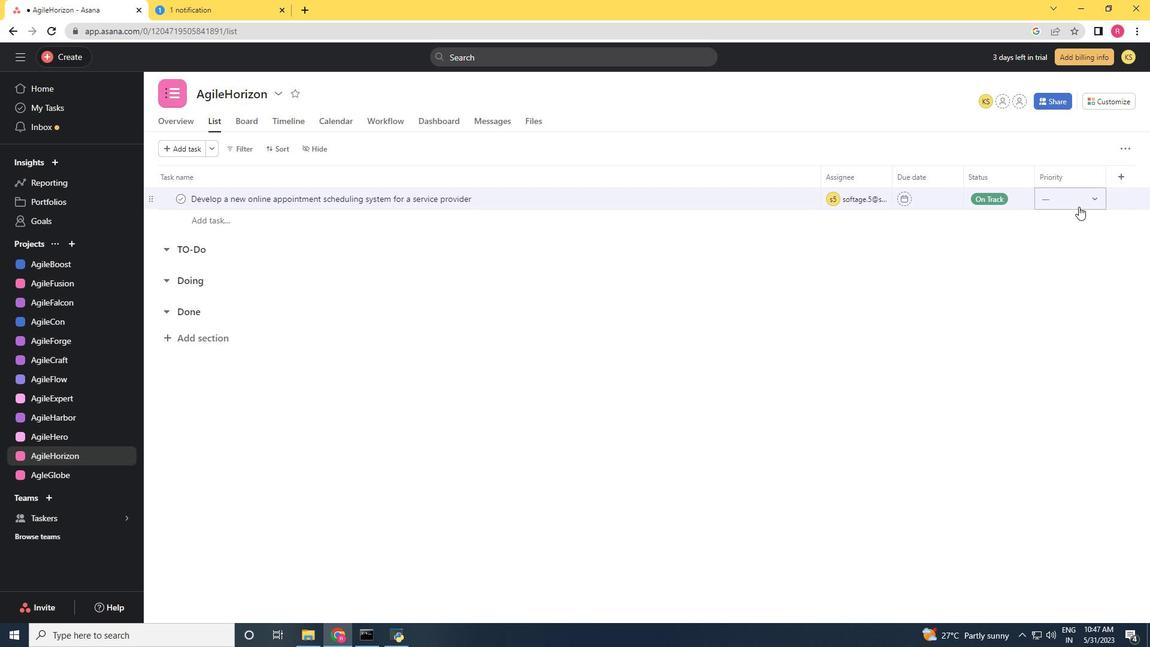
Action: Mouse moved to (1080, 284)
Screenshot: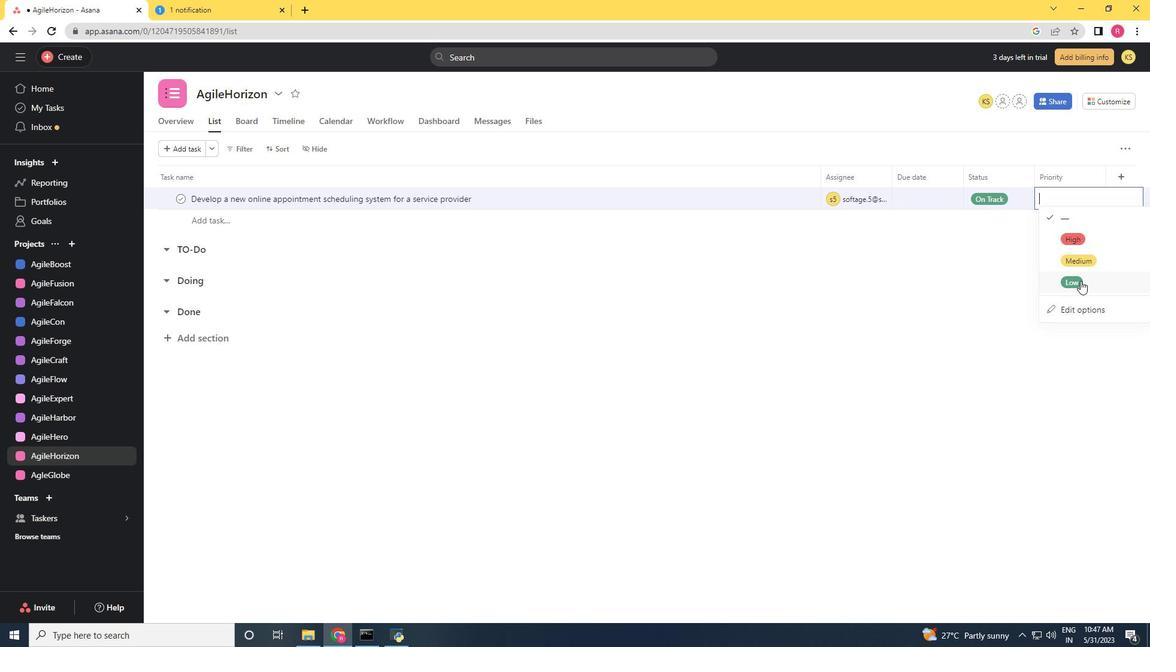 
Action: Mouse pressed left at (1080, 284)
Screenshot: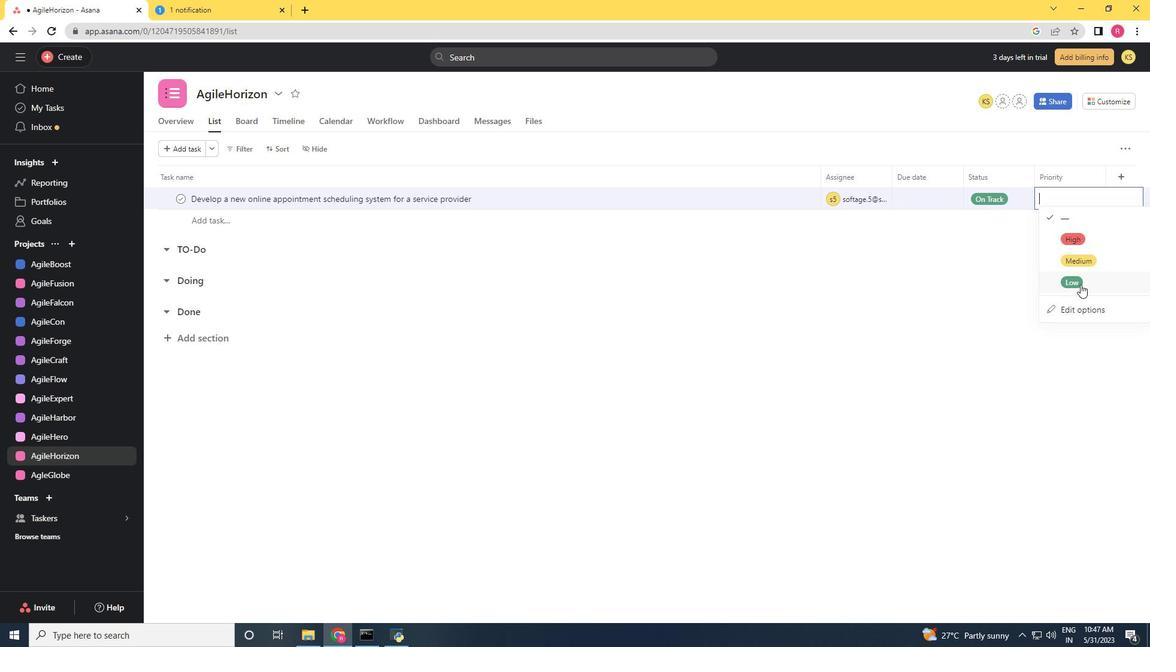
